 Task: Look for One-way flight tickets for 2 adults, in Economy from Siwa to Colombo to travel on 01-Nov-2023.  Stops: Any number of stops. Choice of flight is Emirates.
Action: Mouse moved to (316, 278)
Screenshot: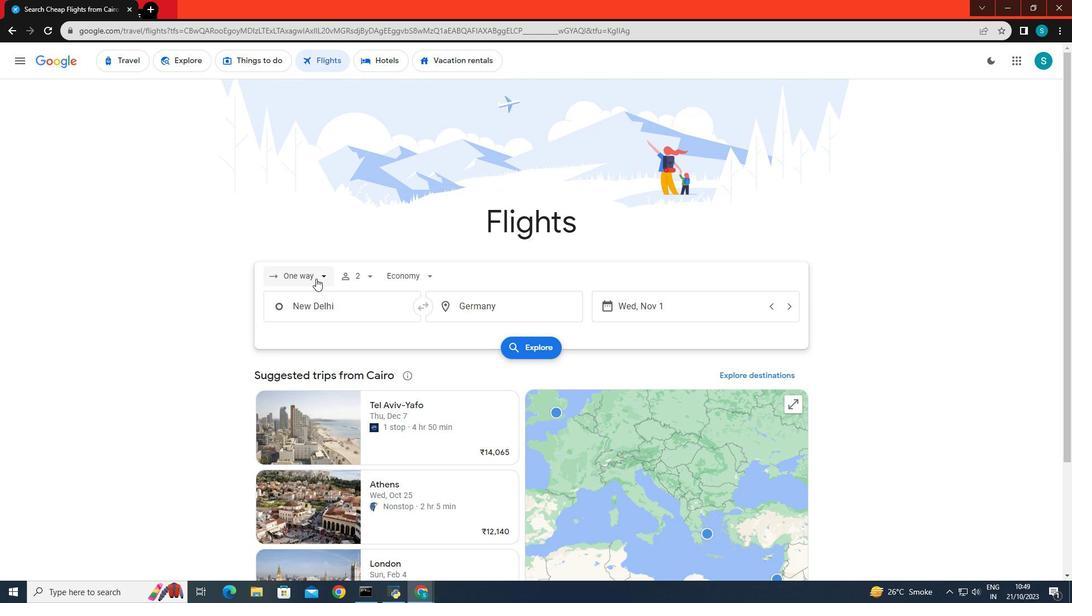 
Action: Mouse pressed left at (316, 278)
Screenshot: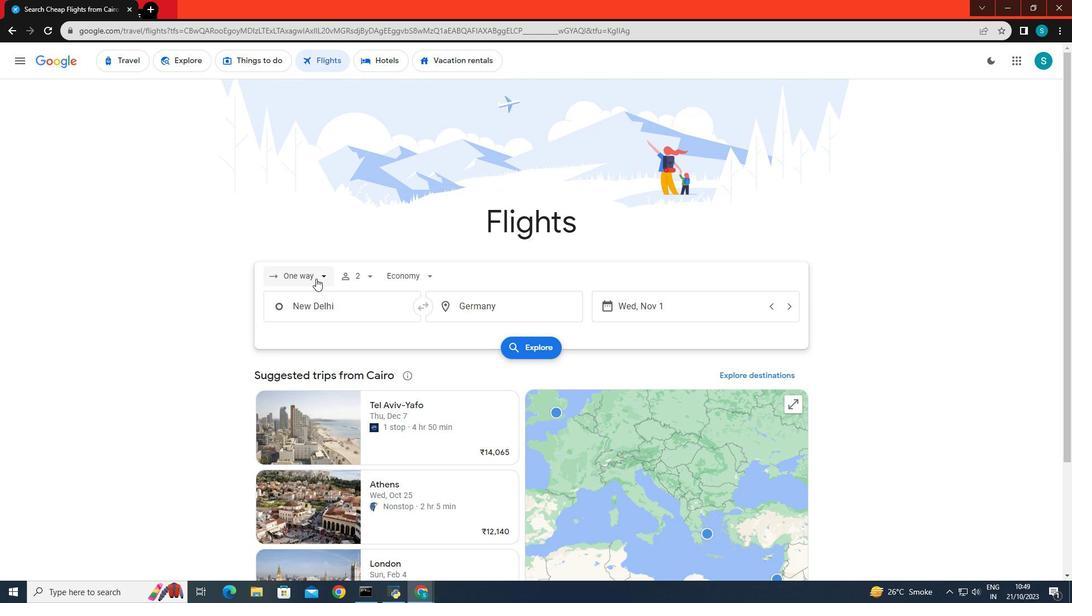
Action: Mouse moved to (313, 342)
Screenshot: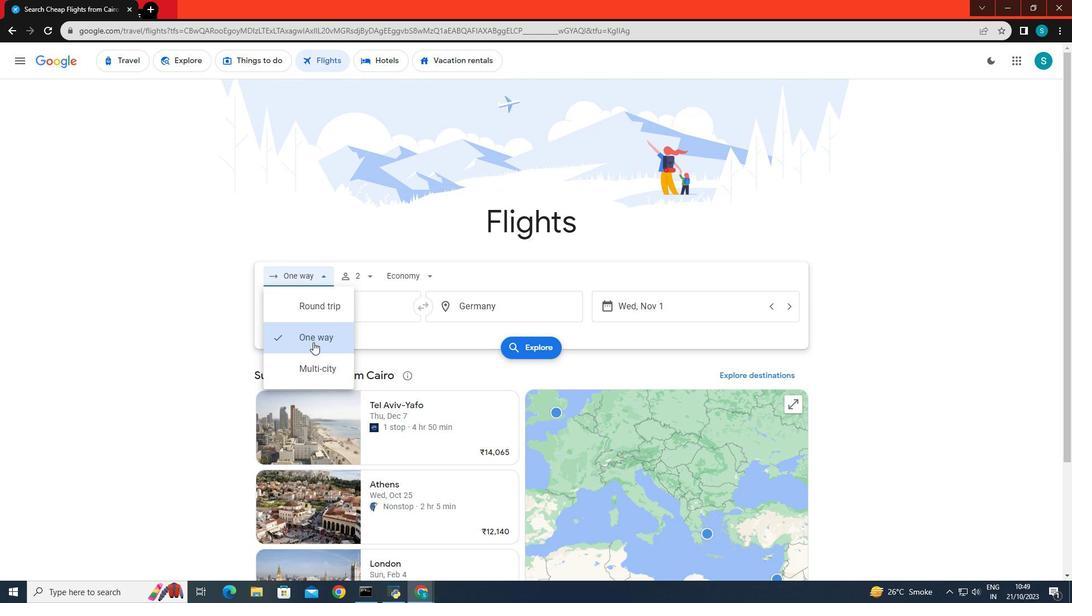 
Action: Mouse pressed left at (313, 342)
Screenshot: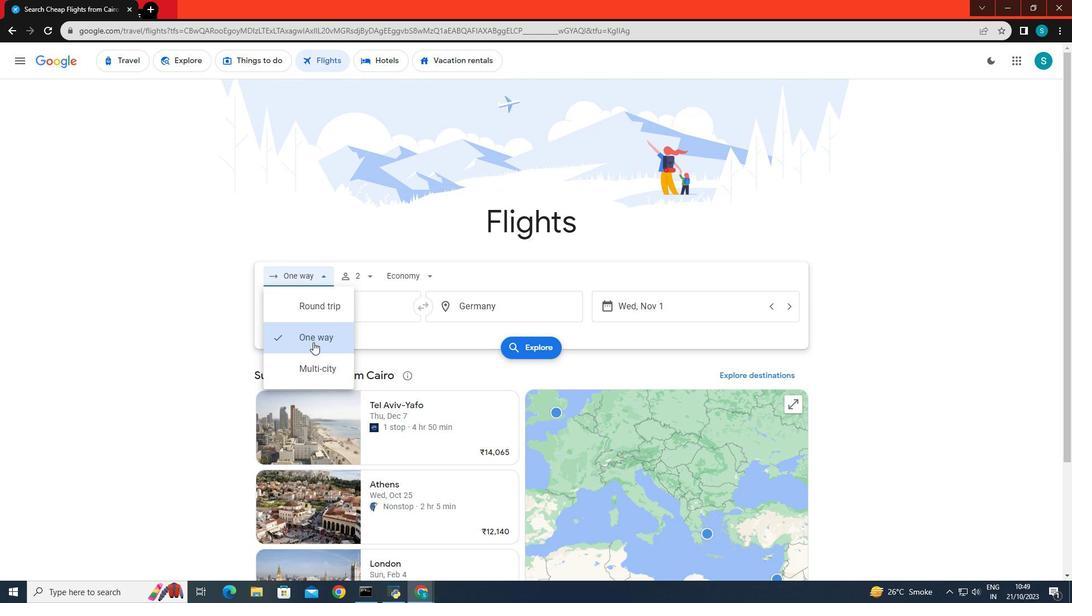 
Action: Mouse moved to (376, 277)
Screenshot: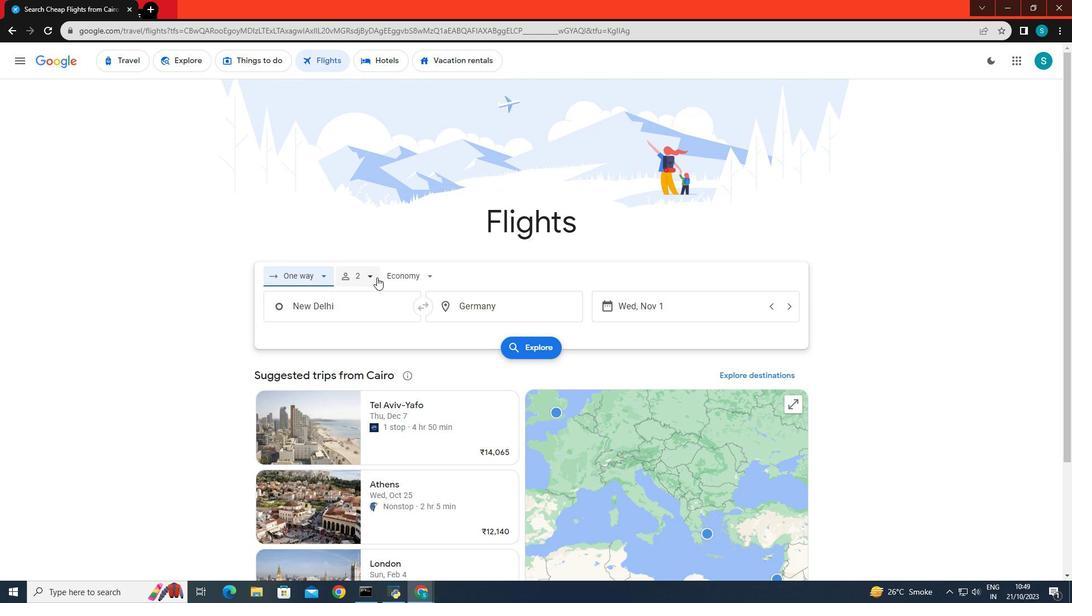 
Action: Mouse pressed left at (376, 277)
Screenshot: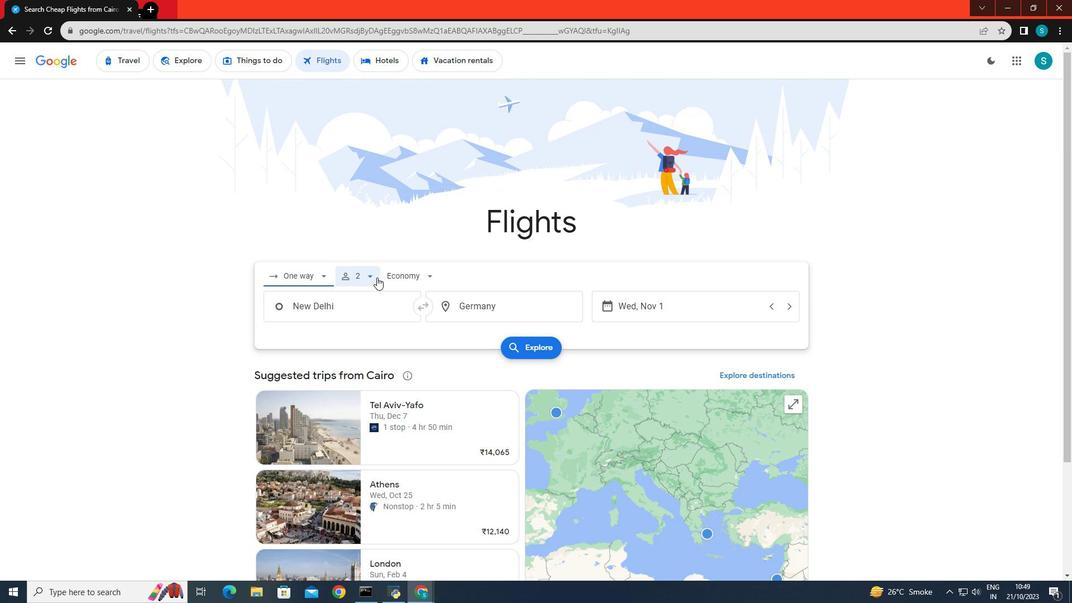 
Action: Mouse moved to (442, 418)
Screenshot: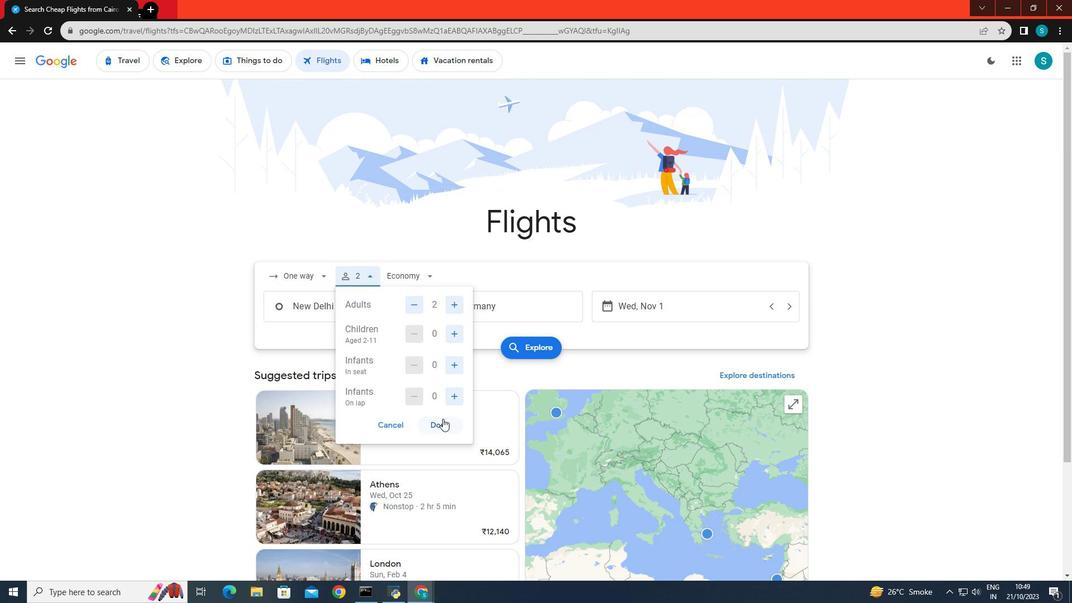 
Action: Mouse pressed left at (442, 418)
Screenshot: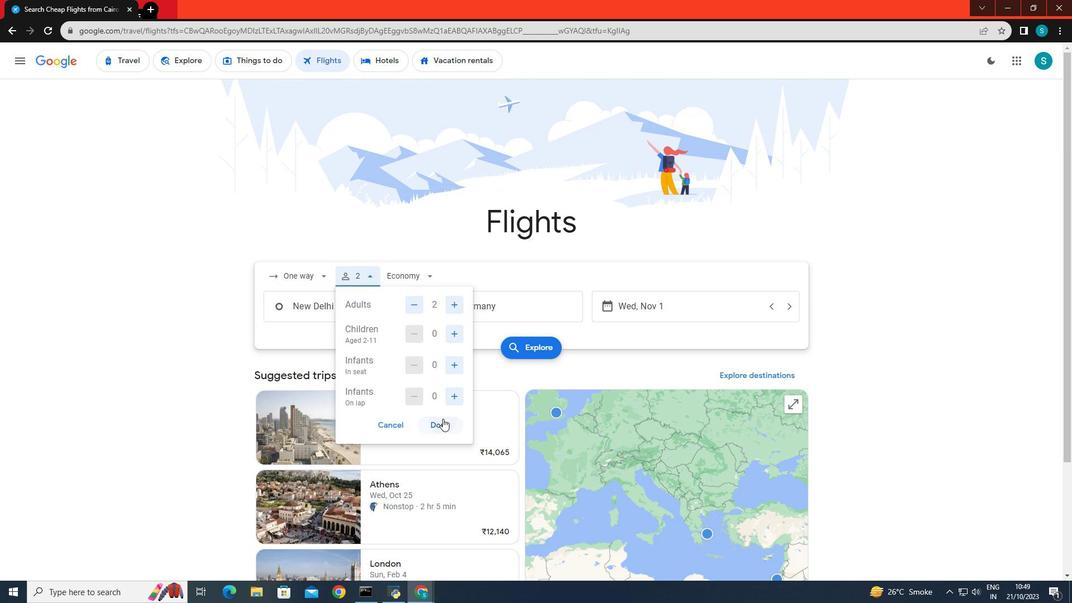 
Action: Mouse moved to (408, 276)
Screenshot: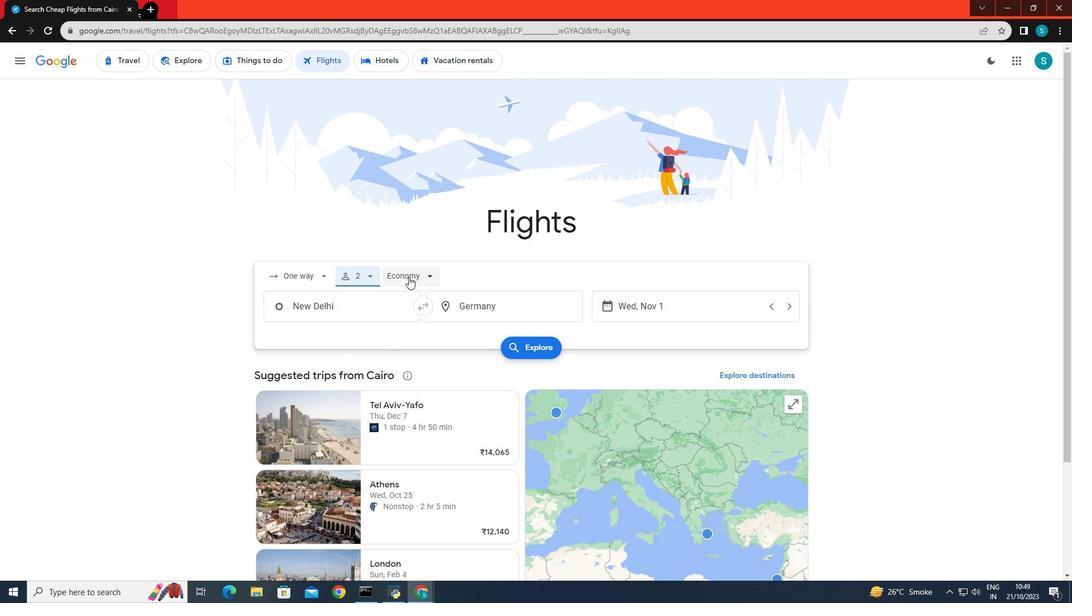 
Action: Mouse pressed left at (408, 276)
Screenshot: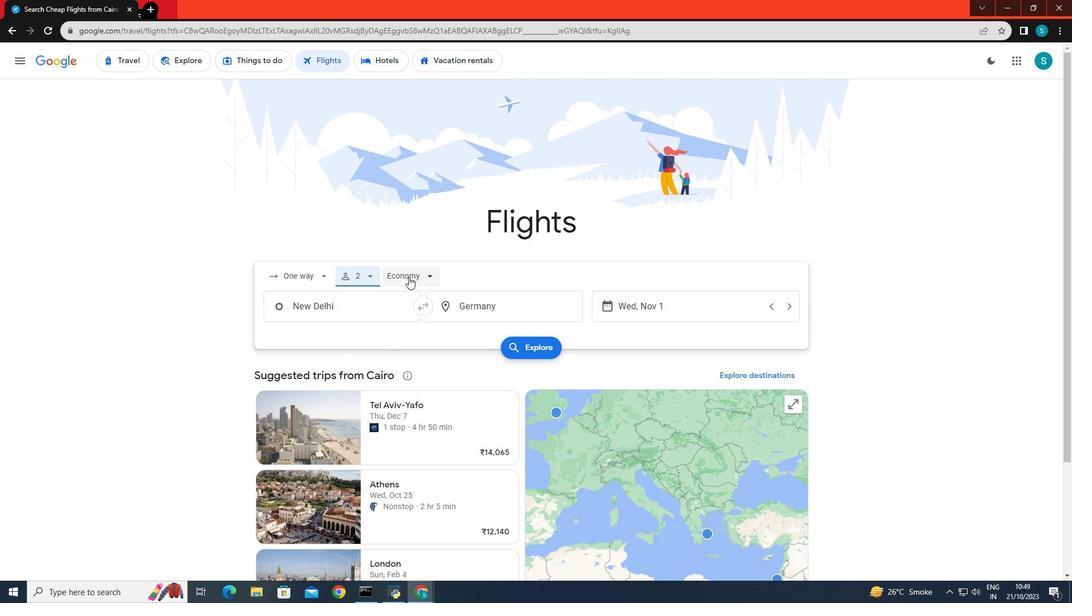 
Action: Mouse moved to (426, 307)
Screenshot: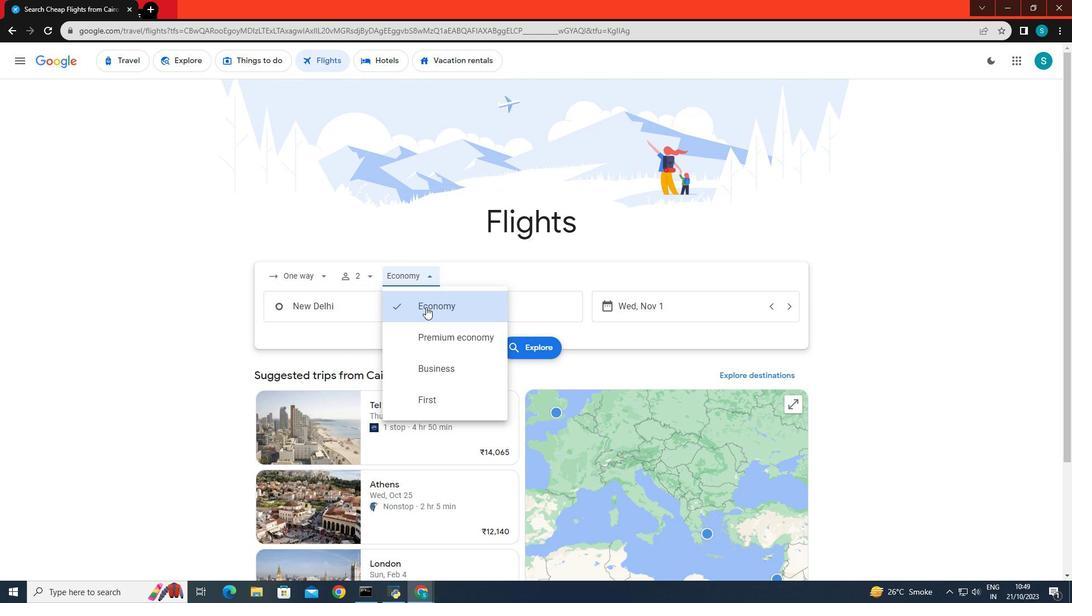 
Action: Mouse pressed left at (426, 307)
Screenshot: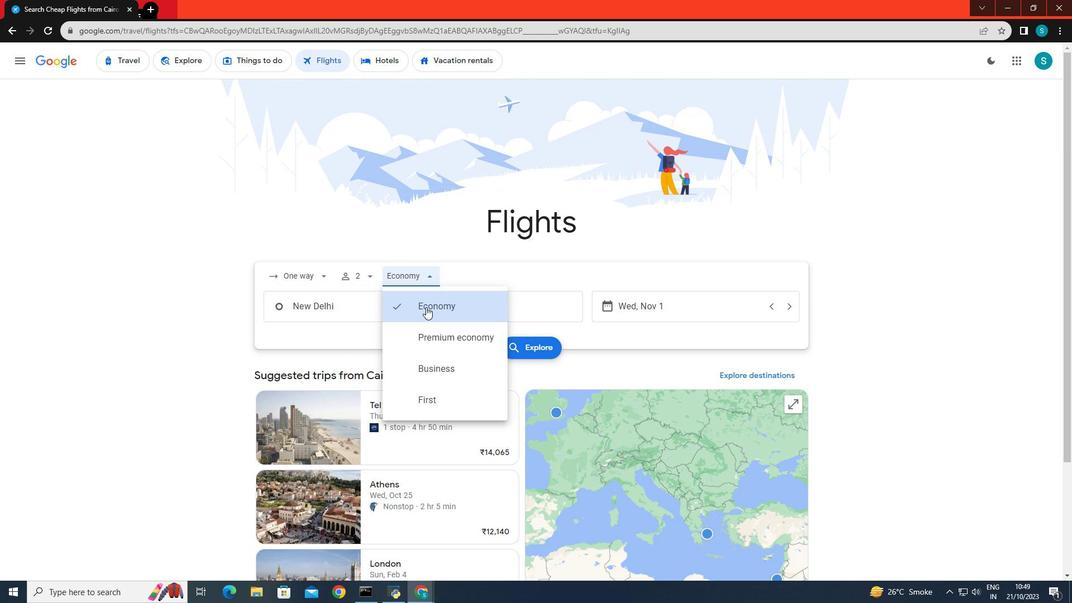 
Action: Mouse moved to (360, 312)
Screenshot: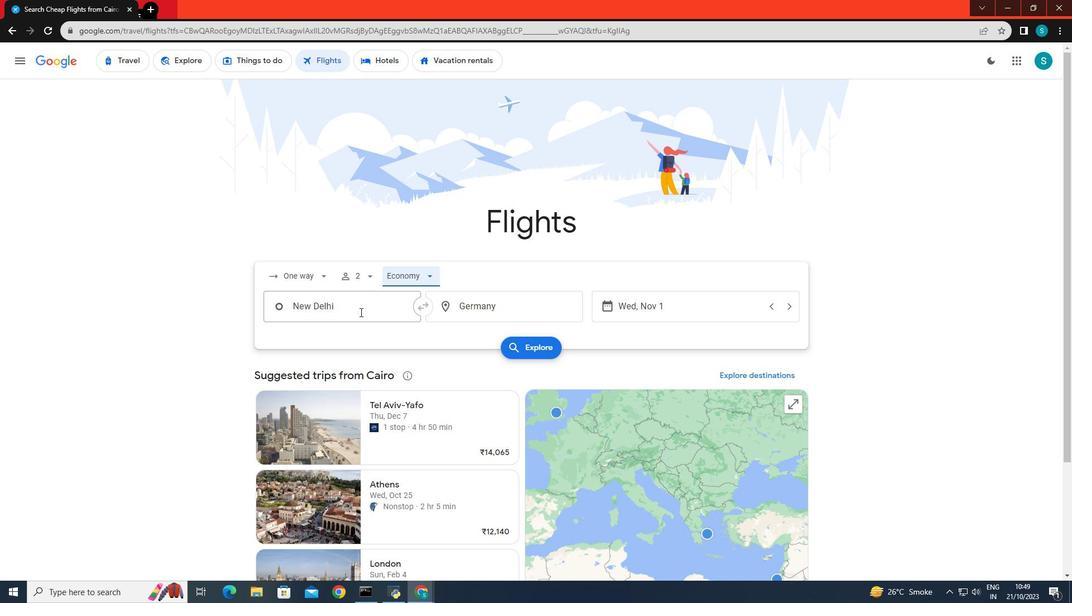 
Action: Mouse pressed left at (360, 312)
Screenshot: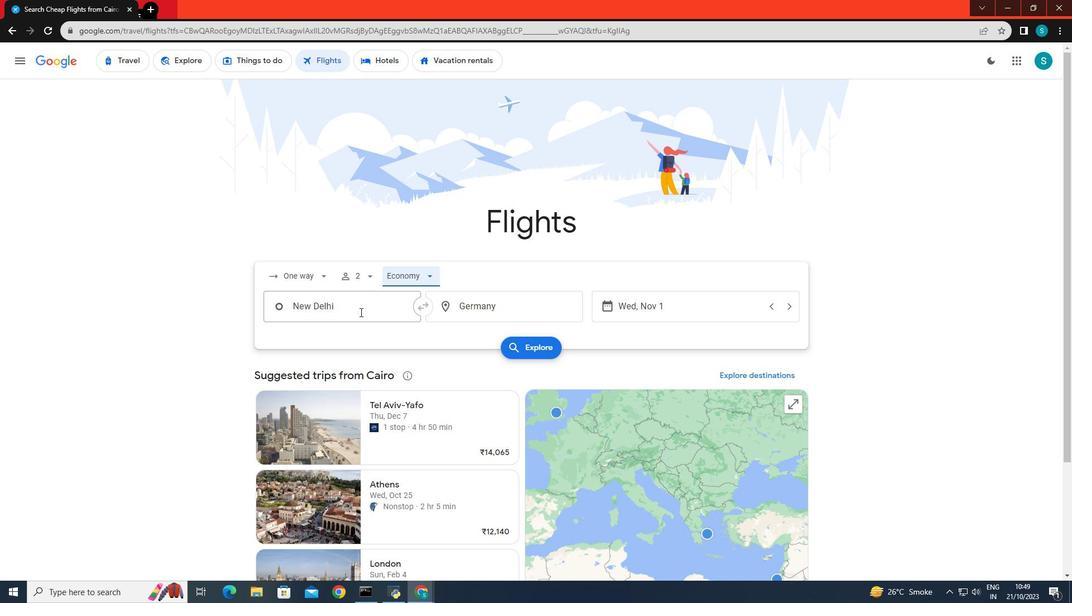 
Action: Key pressed <Key.backspace><Key.caps_lock>S<Key.backspace>S<Key.caps_lock><Key.backspace>s<Key.caps_lock>IE<Key.backspace>W
Screenshot: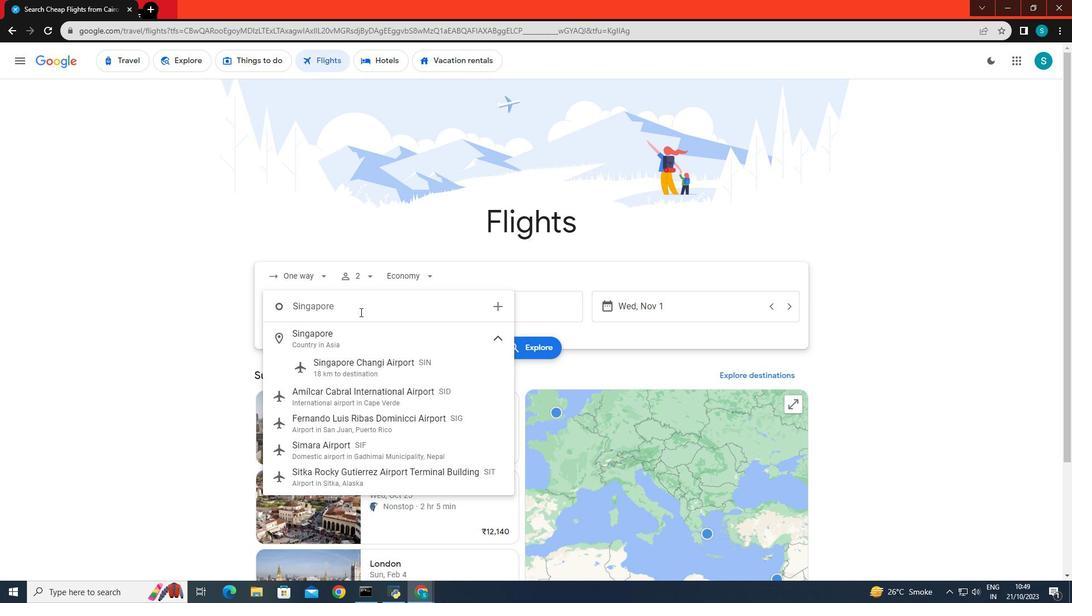 
Action: Mouse moved to (345, 358)
Screenshot: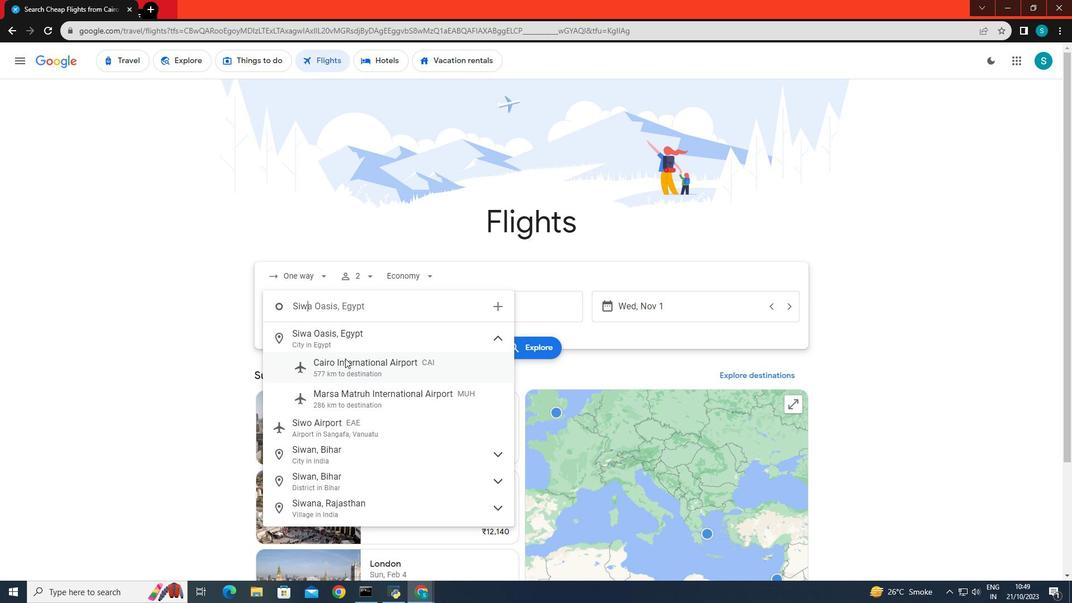 
Action: Mouse pressed left at (345, 358)
Screenshot: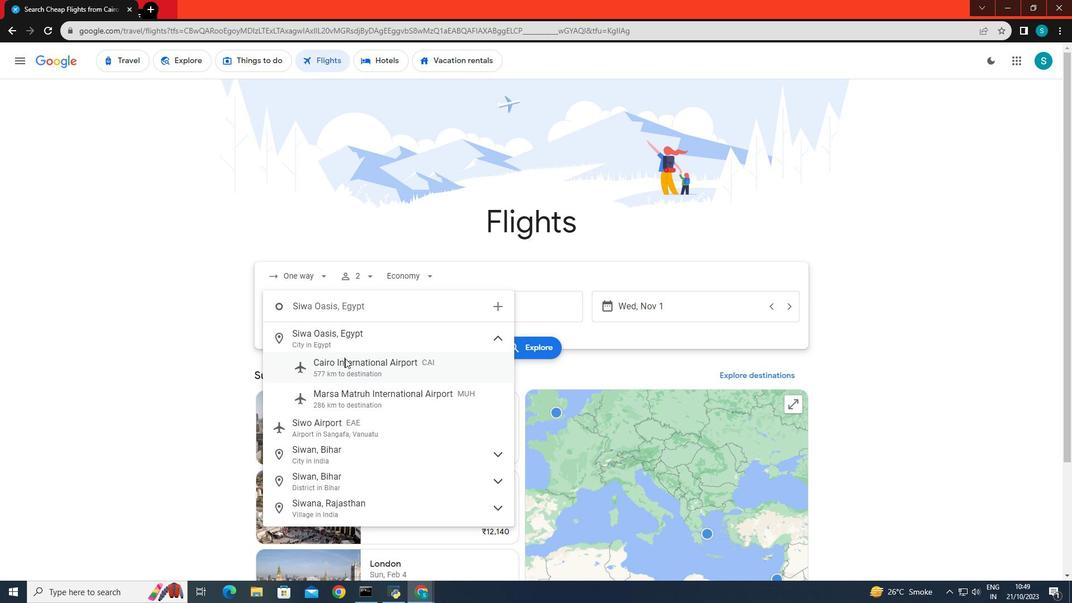 
Action: Mouse moved to (460, 306)
Screenshot: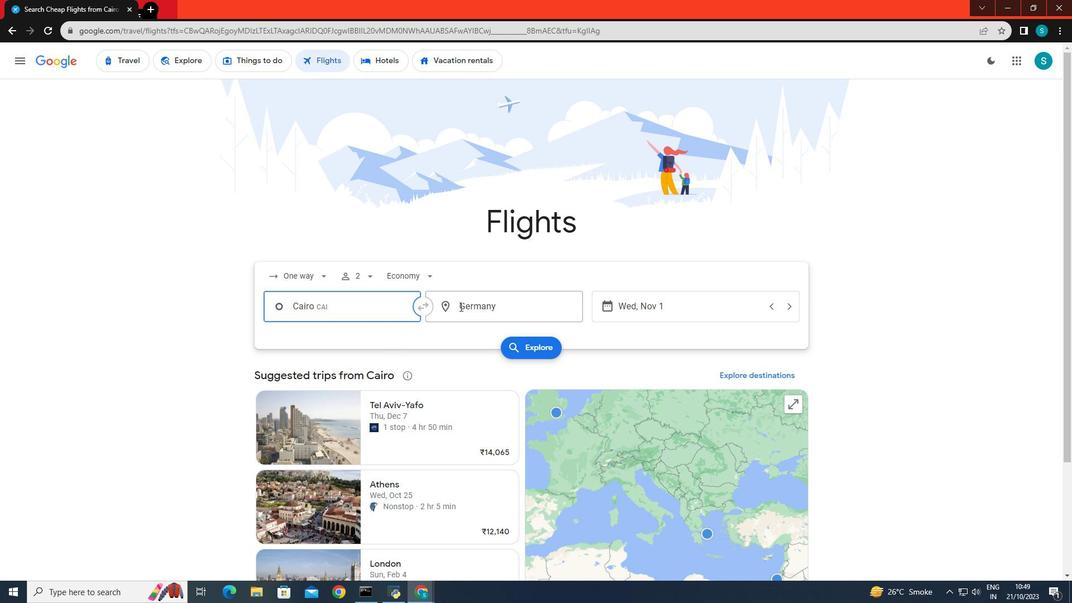 
Action: Mouse pressed left at (460, 306)
Screenshot: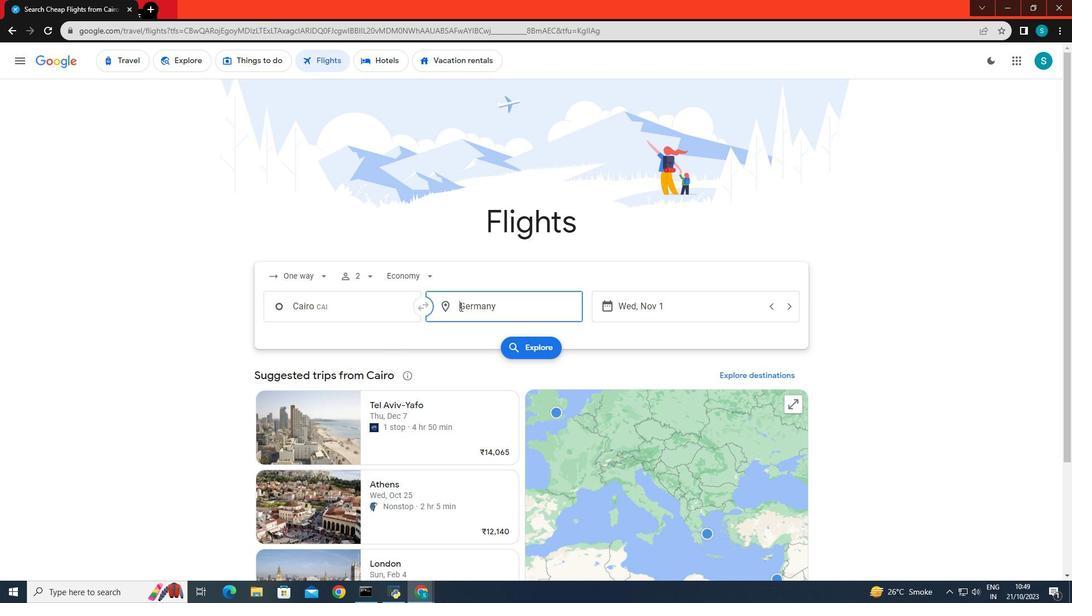 
Action: Mouse moved to (507, 304)
Screenshot: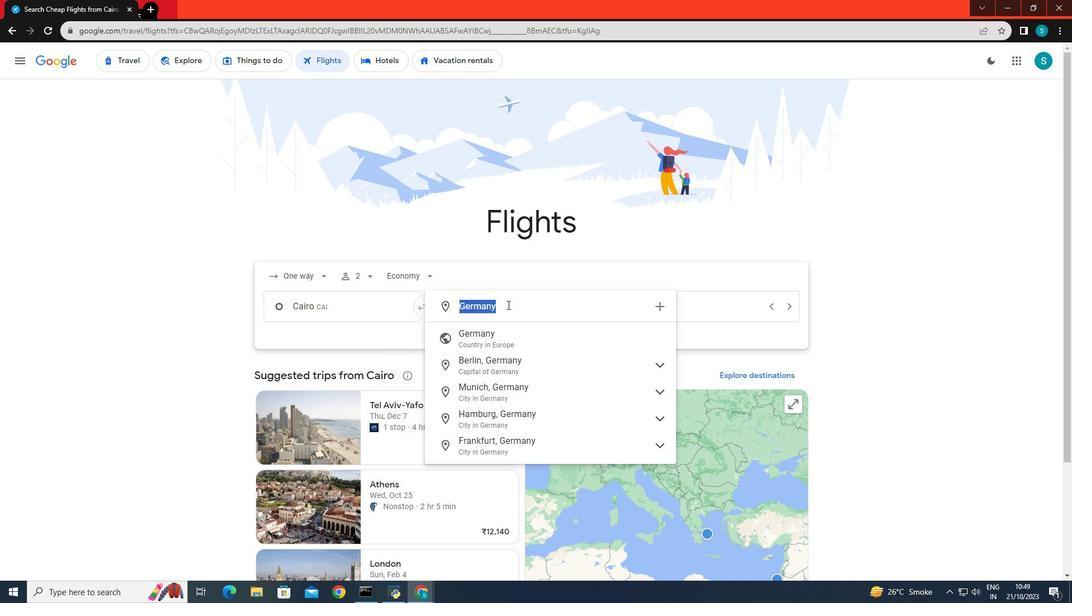 
Action: Key pressed <Key.backspace><Key.caps_lock>c<Key.caps_lock>OLOMBO,
Screenshot: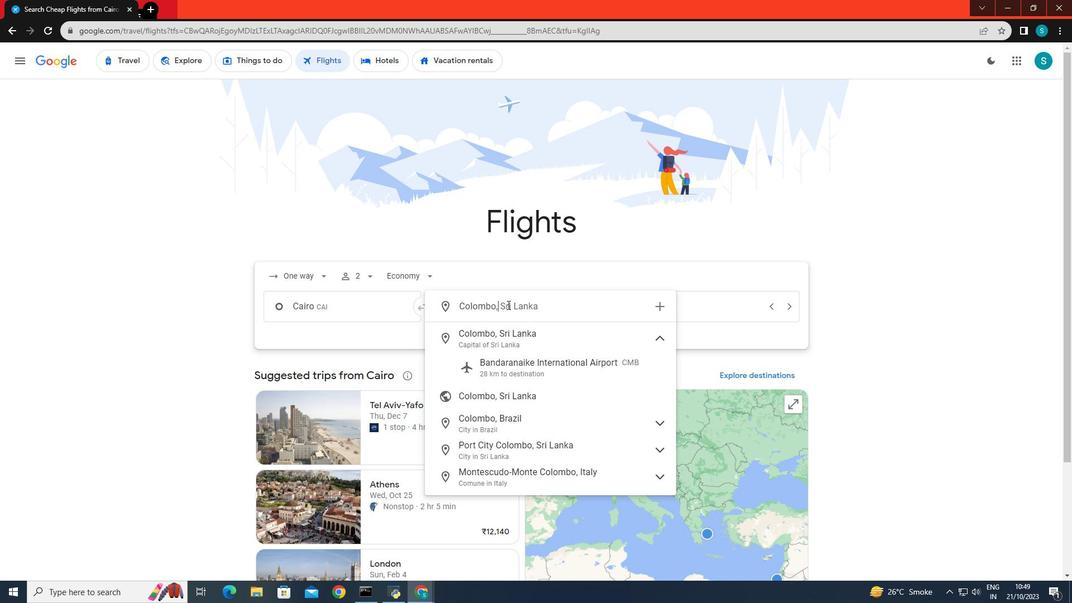 
Action: Mouse moved to (504, 365)
Screenshot: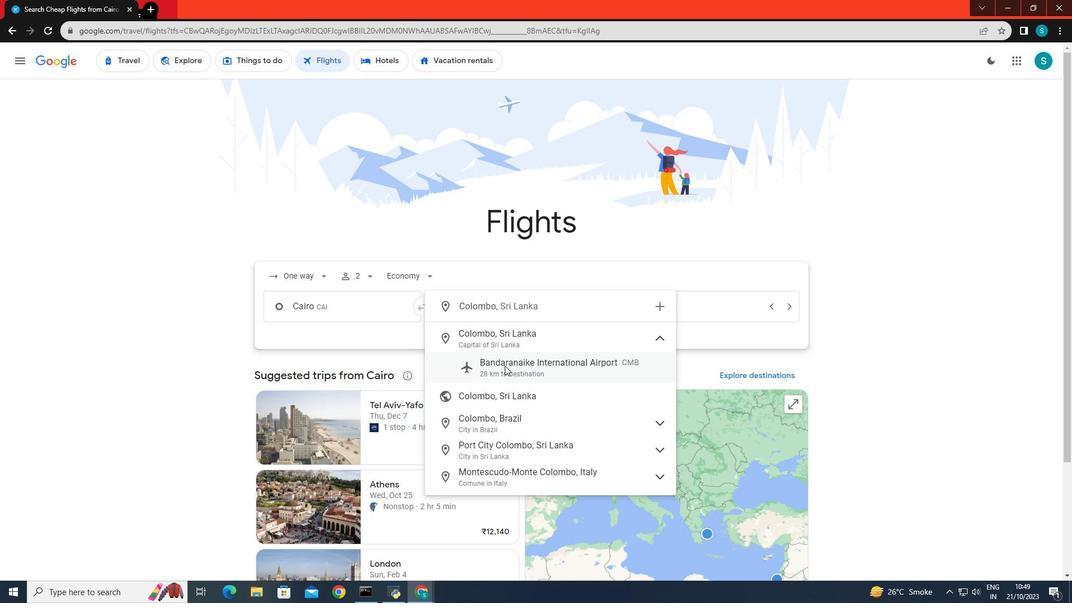 
Action: Mouse pressed left at (504, 365)
Screenshot: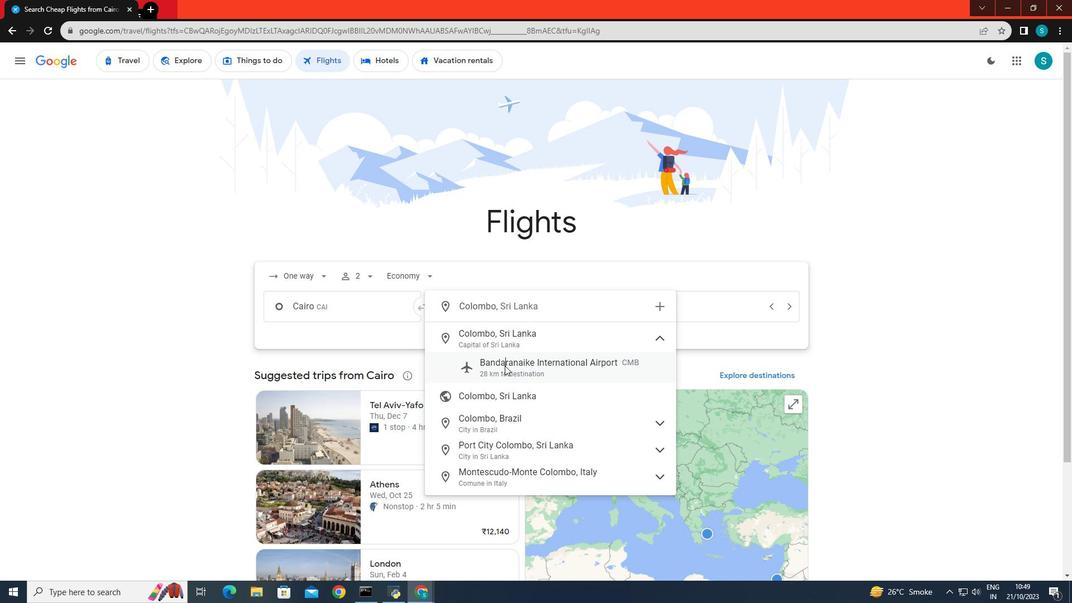 
Action: Mouse moved to (639, 309)
Screenshot: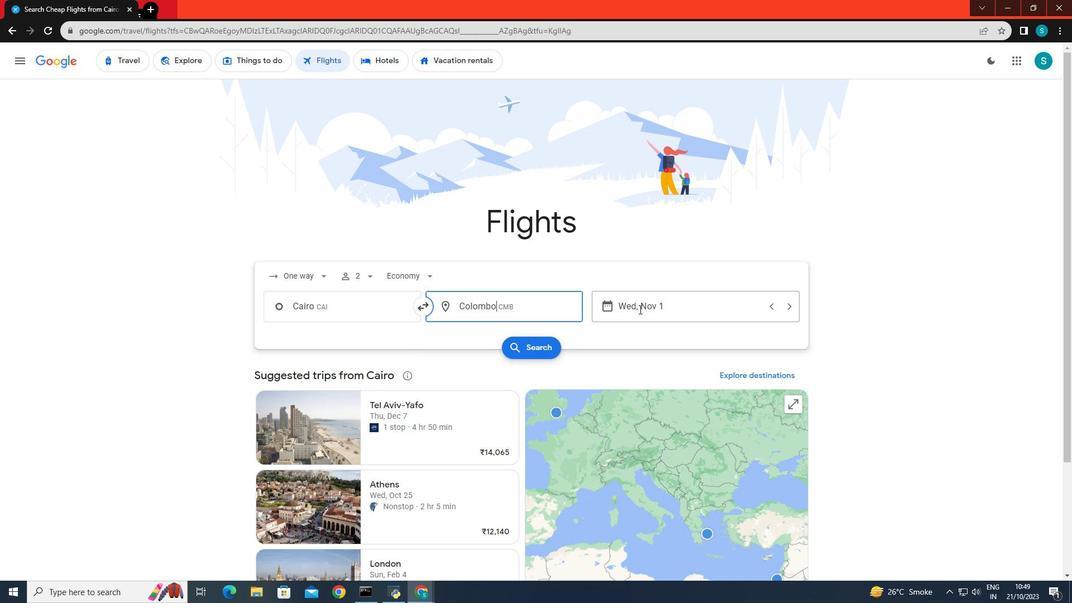 
Action: Mouse pressed left at (639, 309)
Screenshot: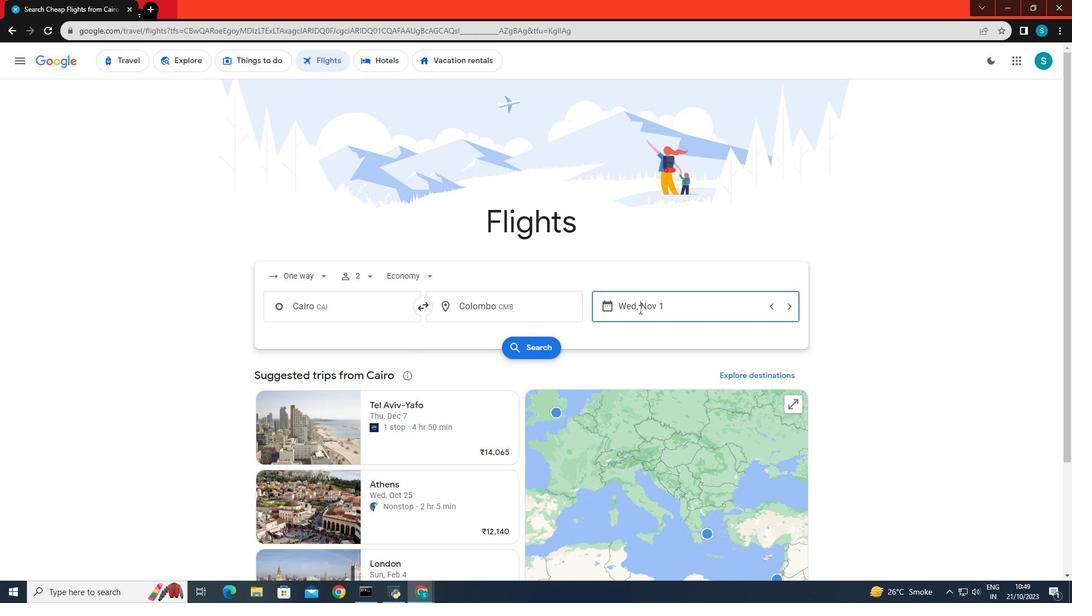 
Action: Mouse moved to (695, 369)
Screenshot: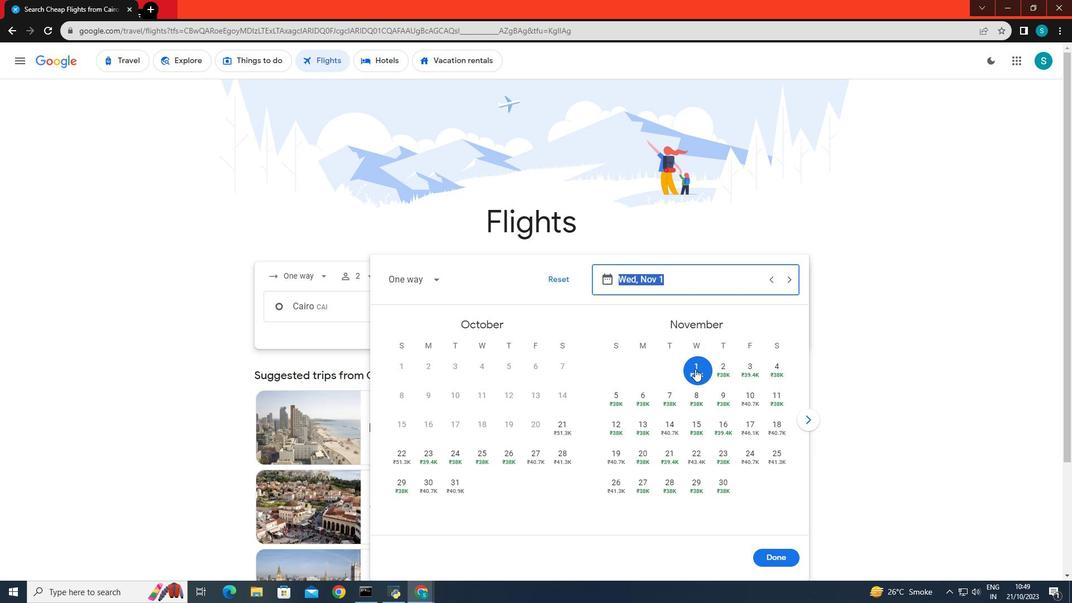 
Action: Mouse pressed left at (695, 369)
Screenshot: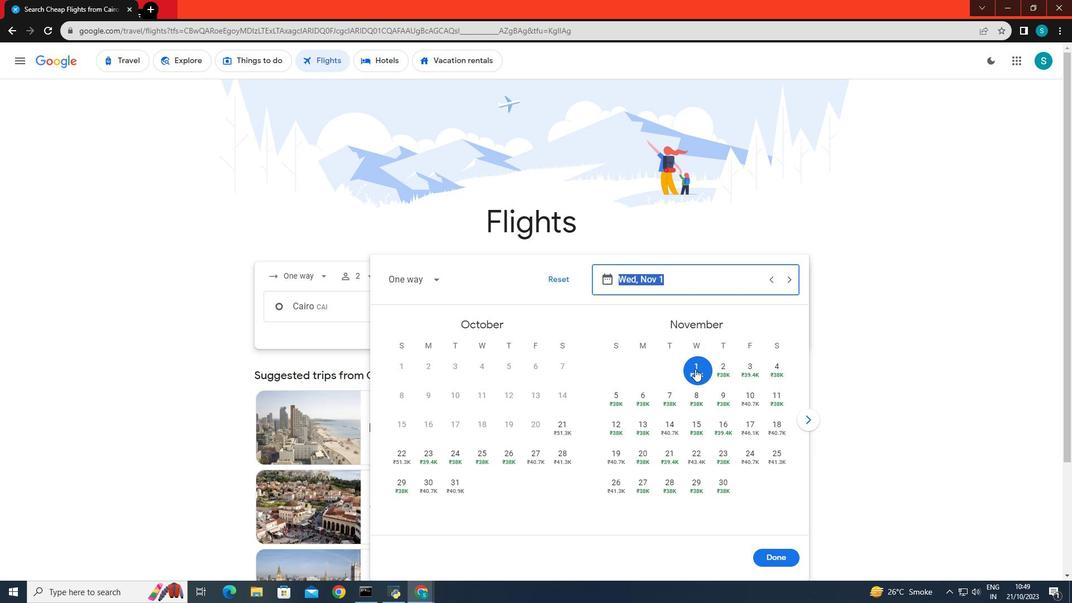 
Action: Mouse moved to (776, 553)
Screenshot: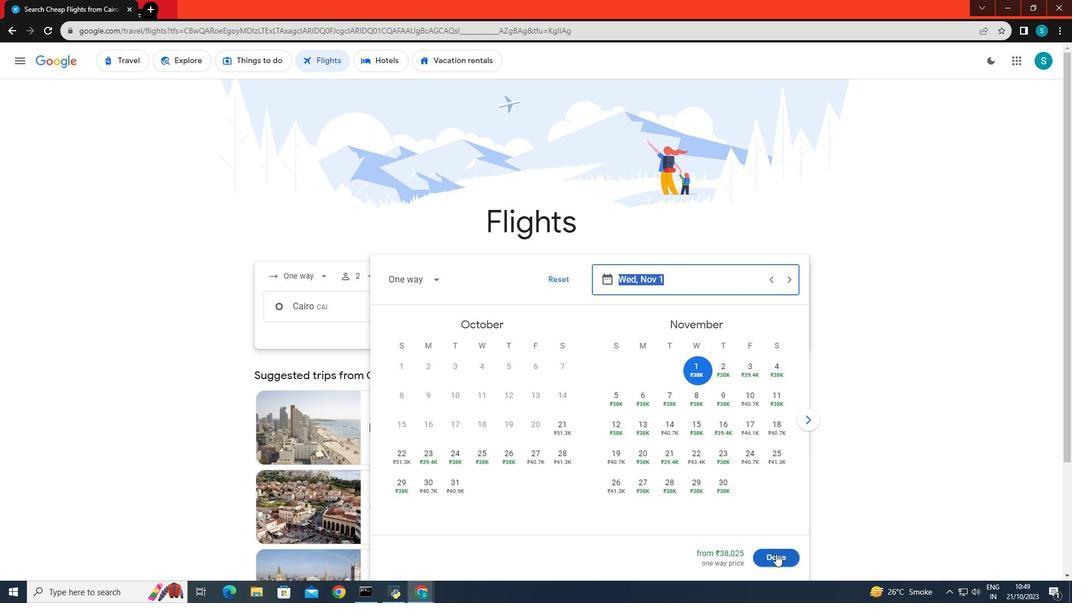
Action: Mouse pressed left at (776, 553)
Screenshot: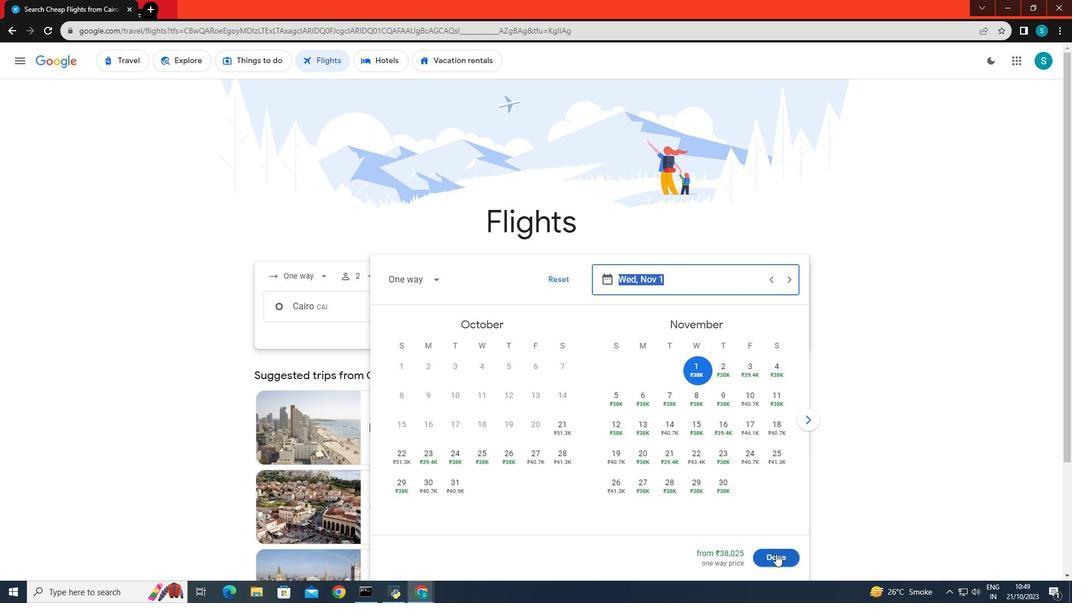 
Action: Mouse moved to (534, 351)
Screenshot: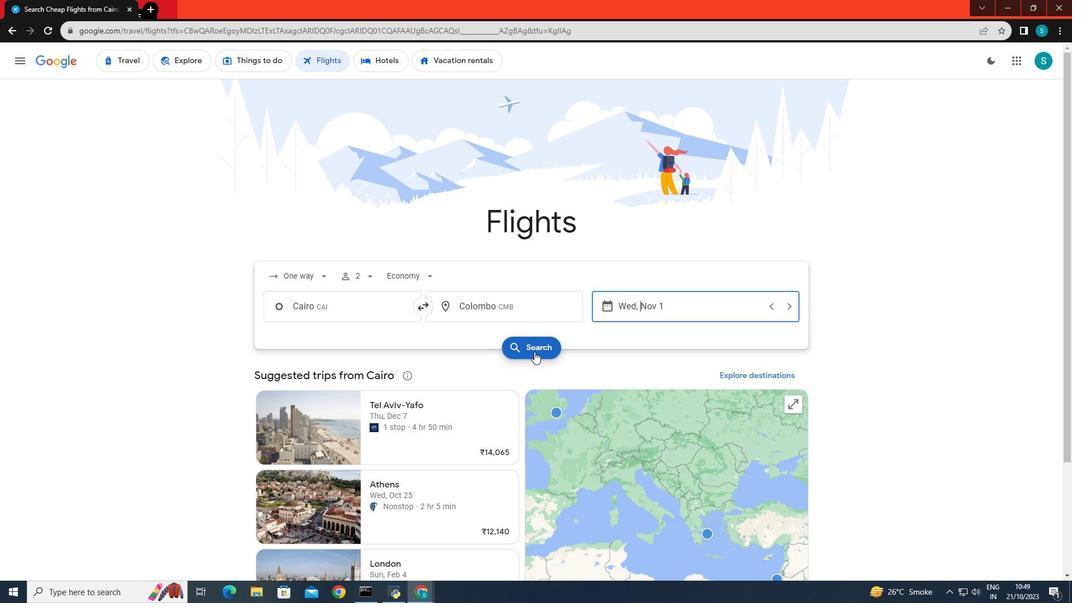 
Action: Mouse pressed left at (534, 351)
Screenshot: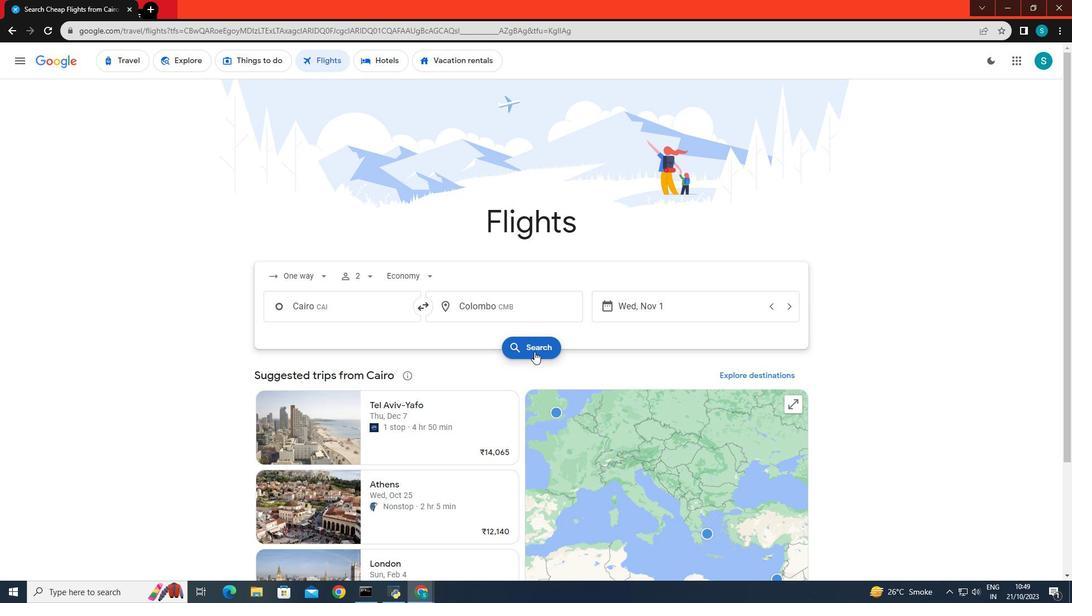
Action: Mouse moved to (346, 169)
Screenshot: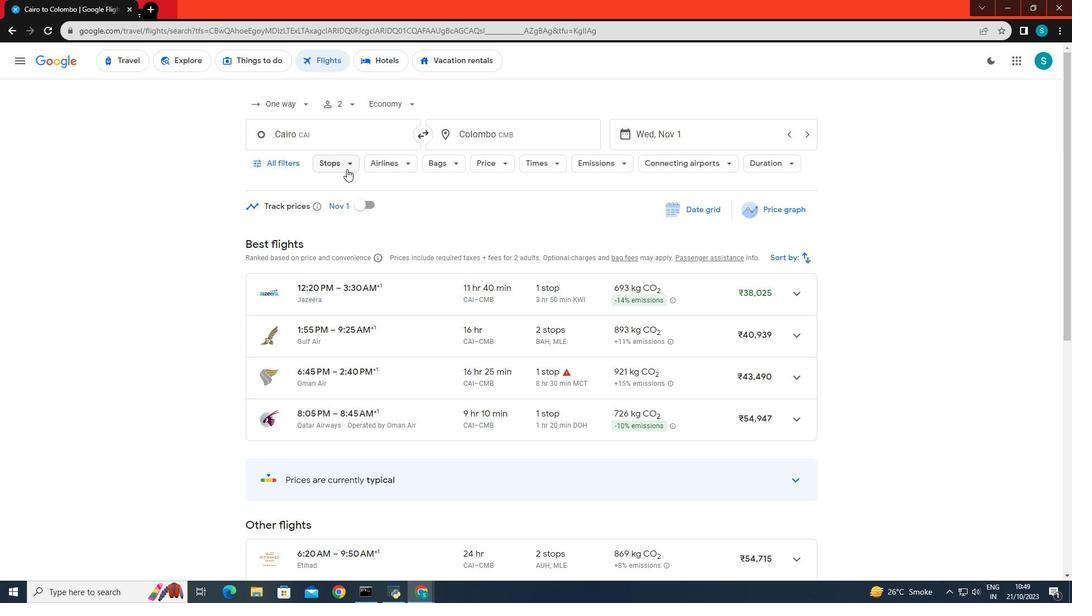 
Action: Mouse pressed left at (346, 169)
Screenshot: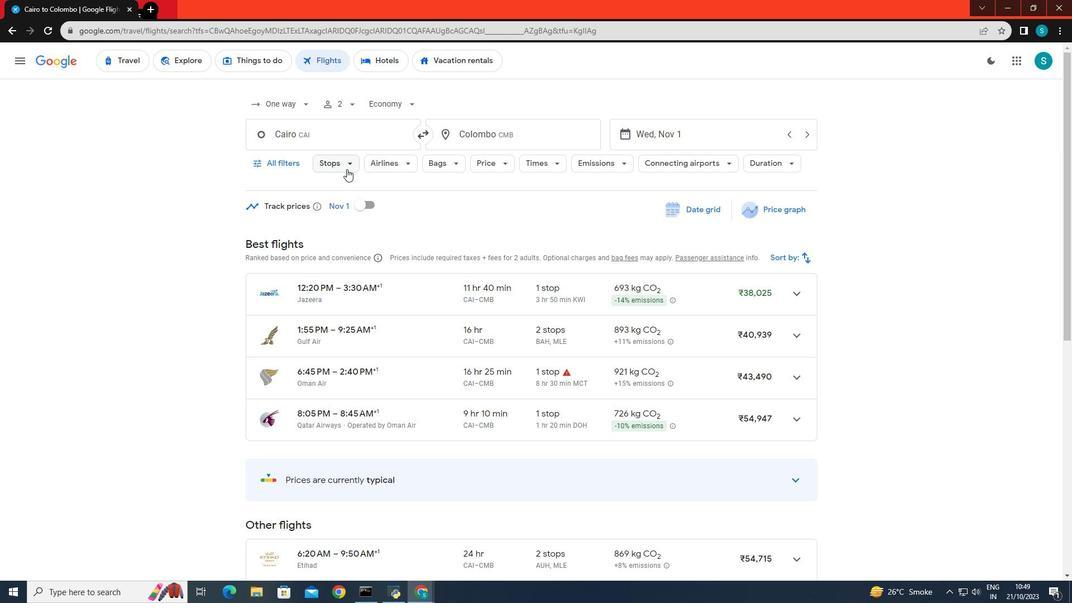 
Action: Mouse moved to (341, 220)
Screenshot: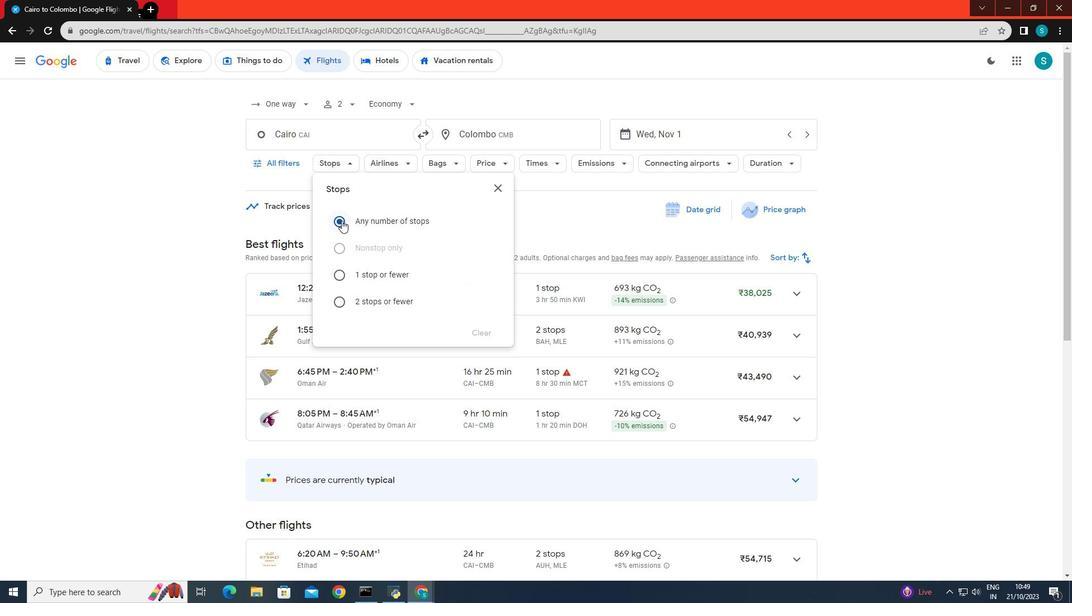 
Action: Mouse pressed left at (341, 220)
Screenshot: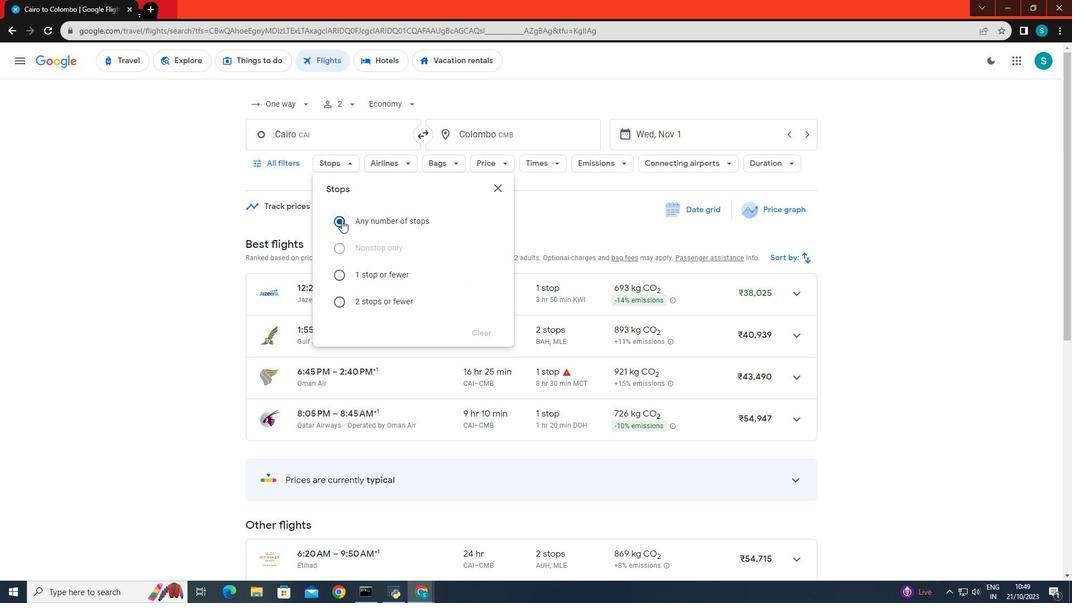 
Action: Mouse moved to (206, 227)
Screenshot: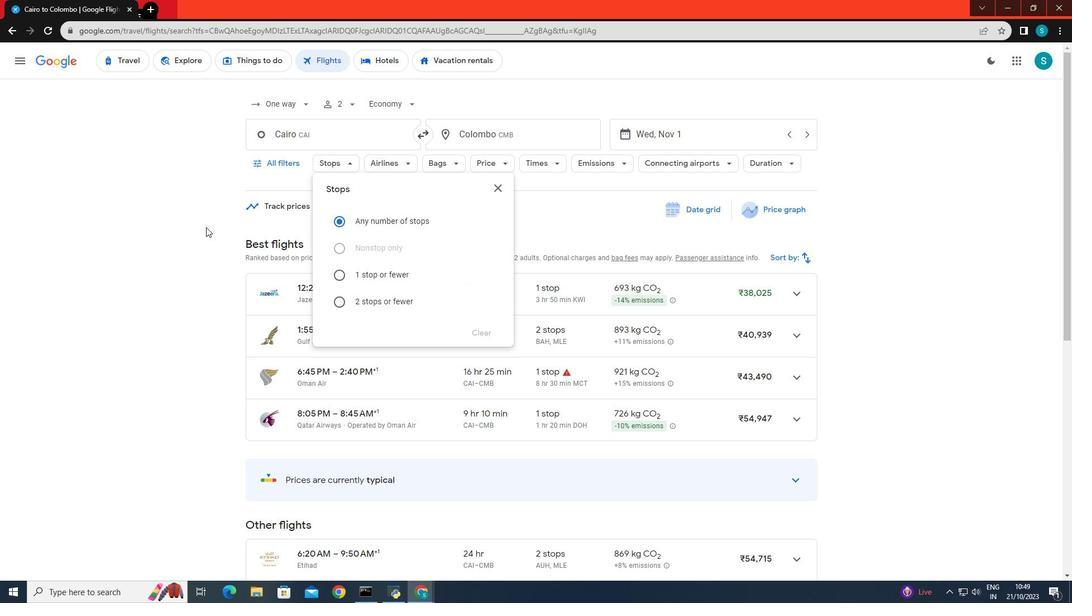 
Action: Mouse pressed left at (206, 227)
Screenshot: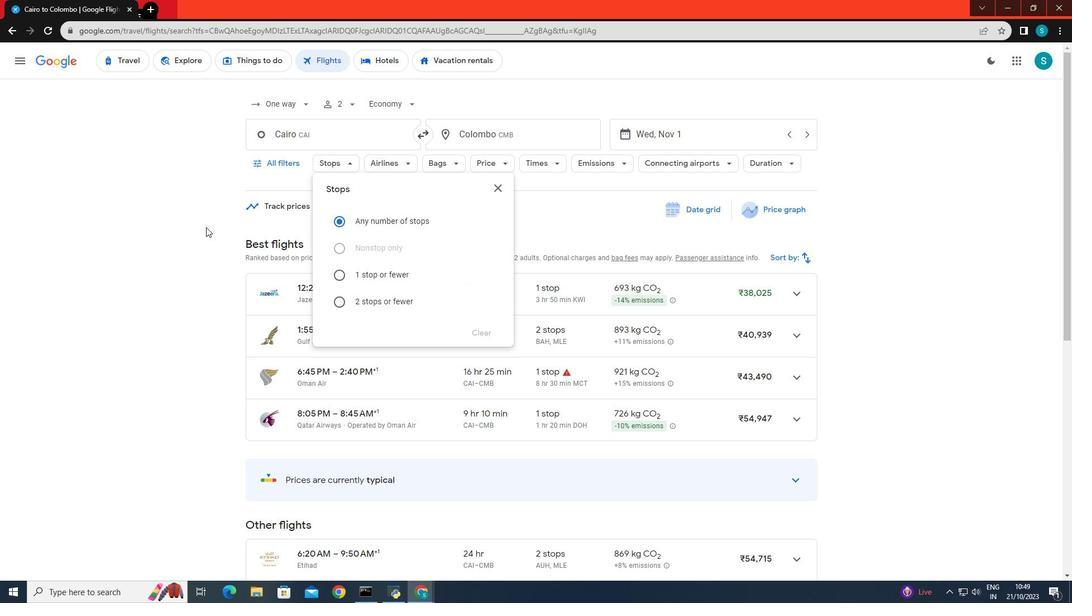 
Action: Mouse moved to (413, 160)
Screenshot: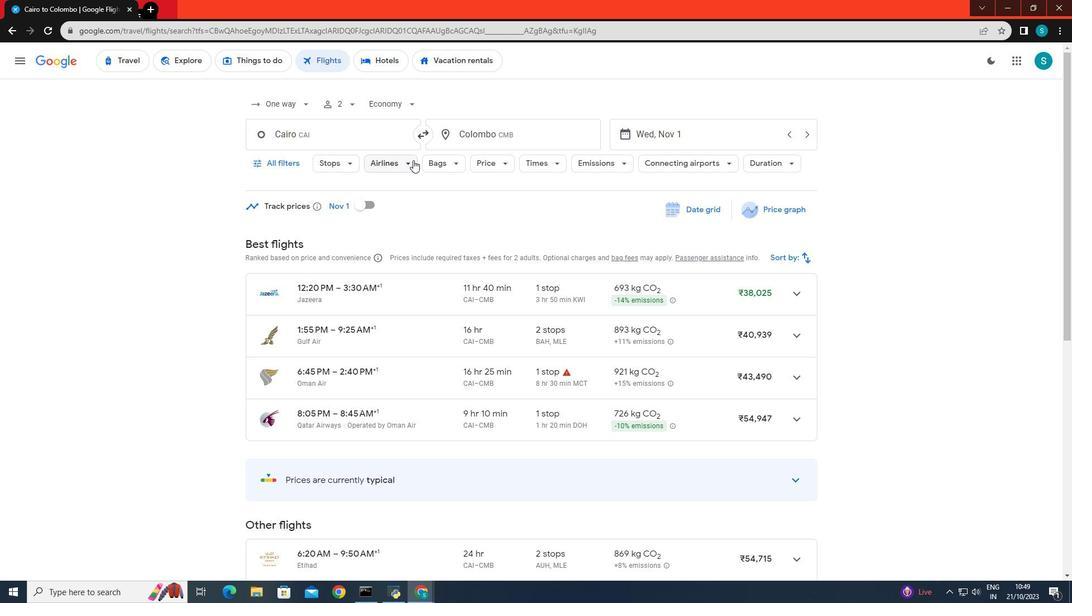 
Action: Mouse pressed left at (413, 160)
Screenshot: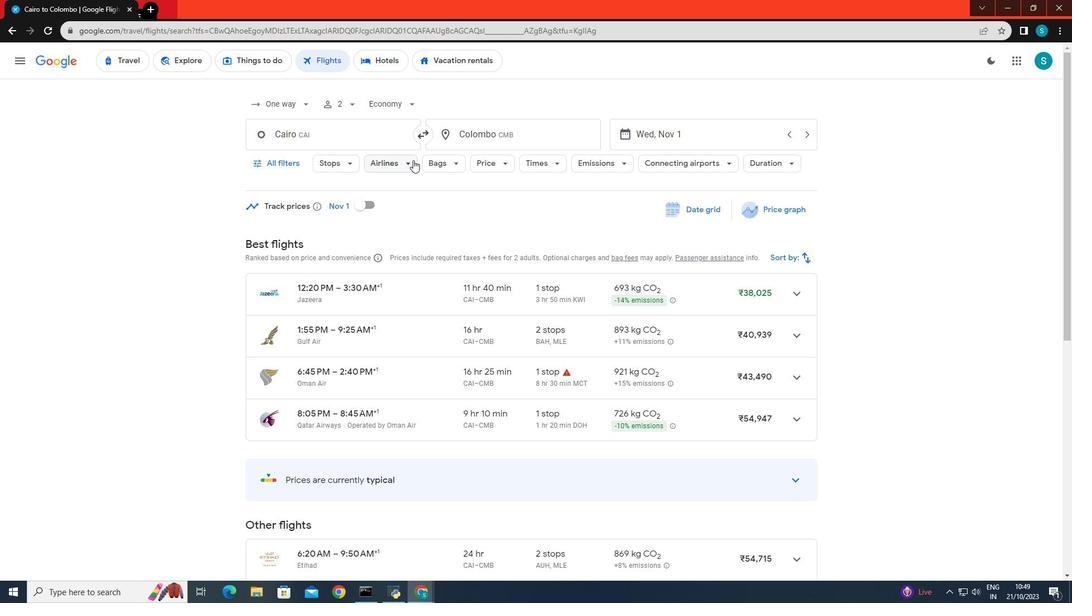 
Action: Mouse moved to (430, 407)
Screenshot: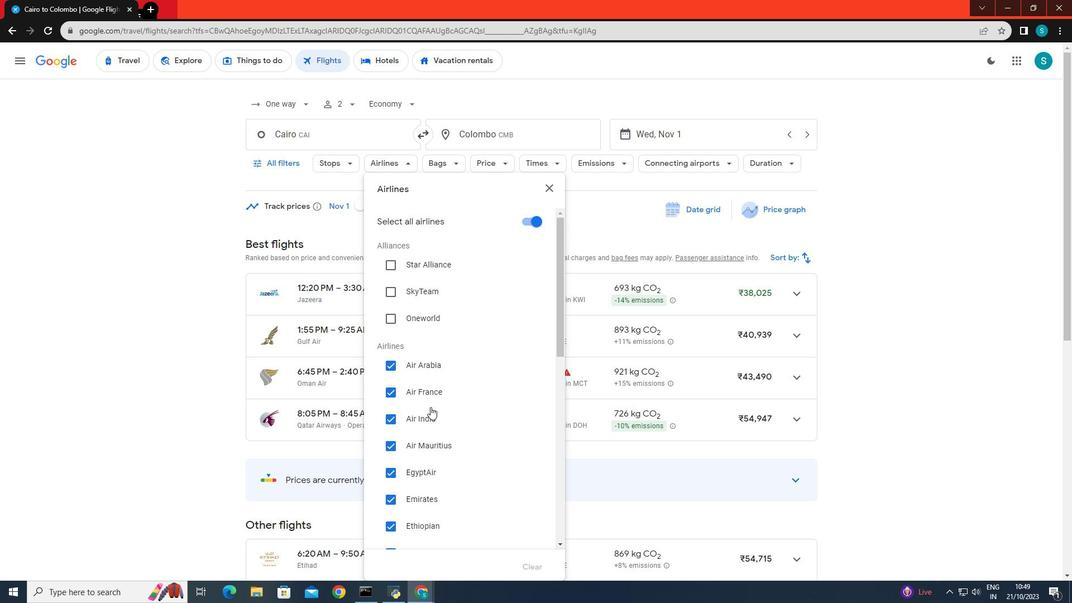 
Action: Mouse scrolled (430, 406) with delta (0, 0)
Screenshot: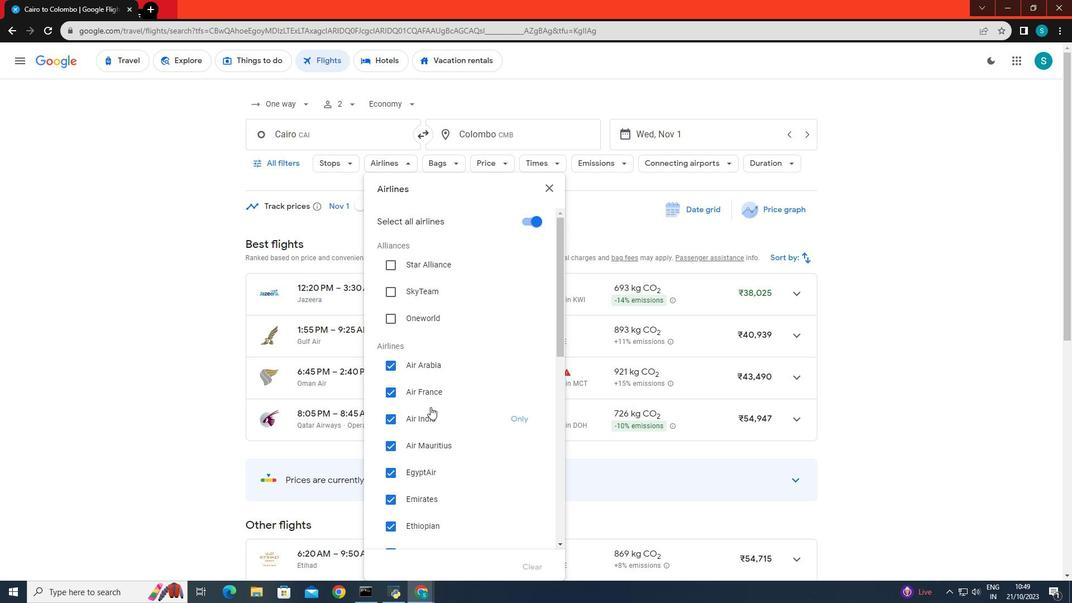 
Action: Mouse scrolled (430, 406) with delta (0, 0)
Screenshot: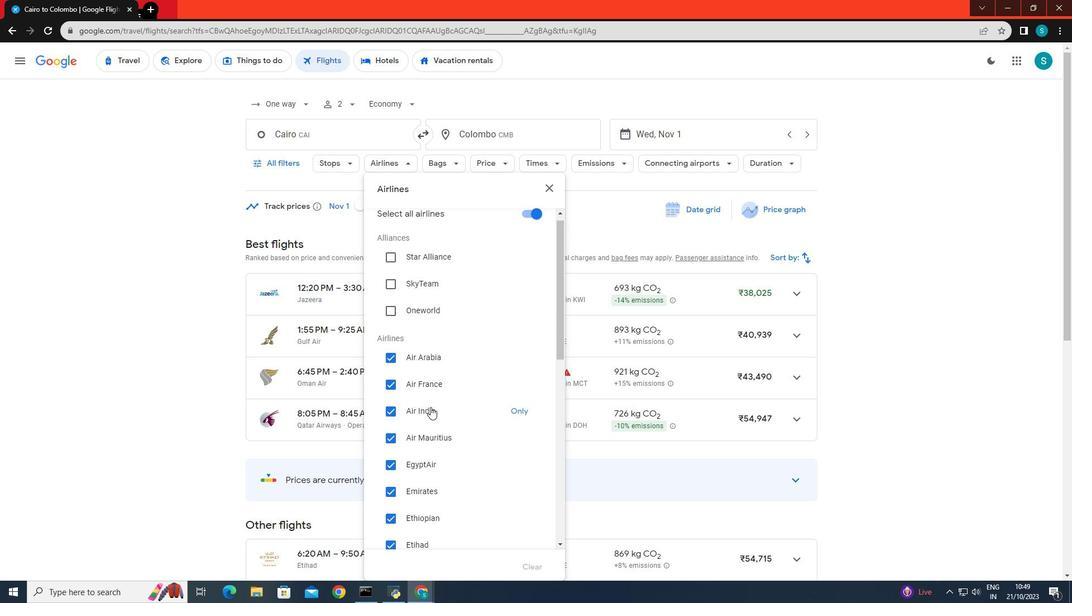 
Action: Mouse scrolled (430, 406) with delta (0, 0)
Screenshot: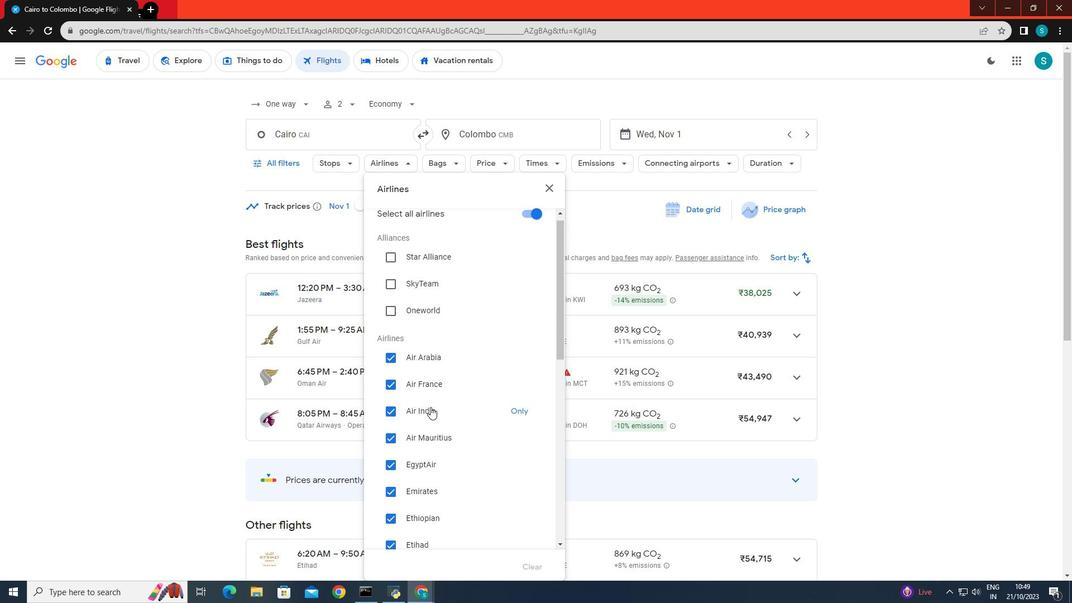 
Action: Mouse moved to (518, 331)
Screenshot: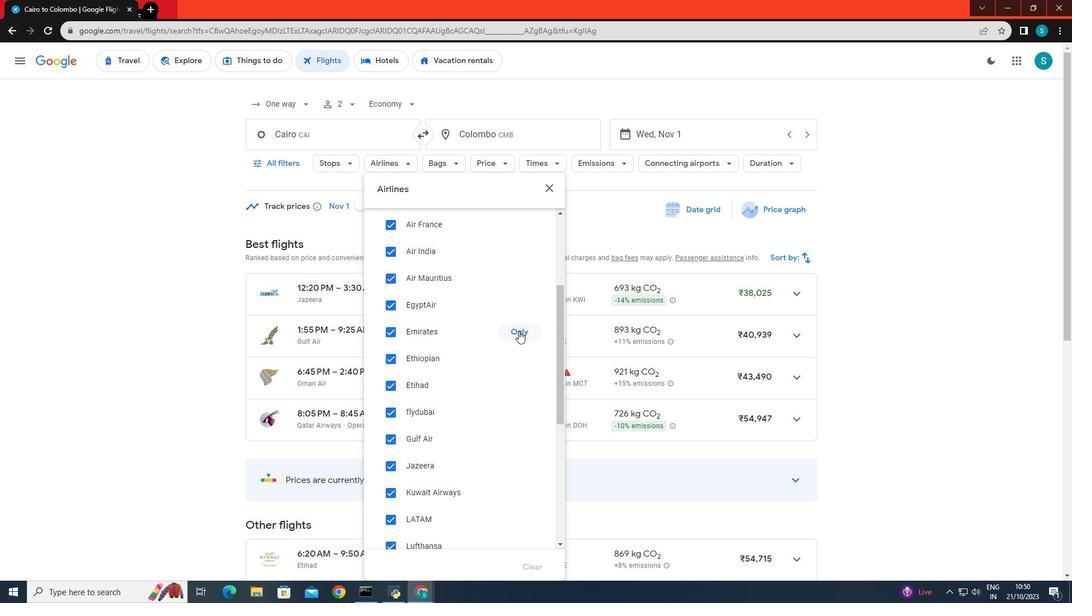 
Action: Mouse pressed left at (518, 331)
Screenshot: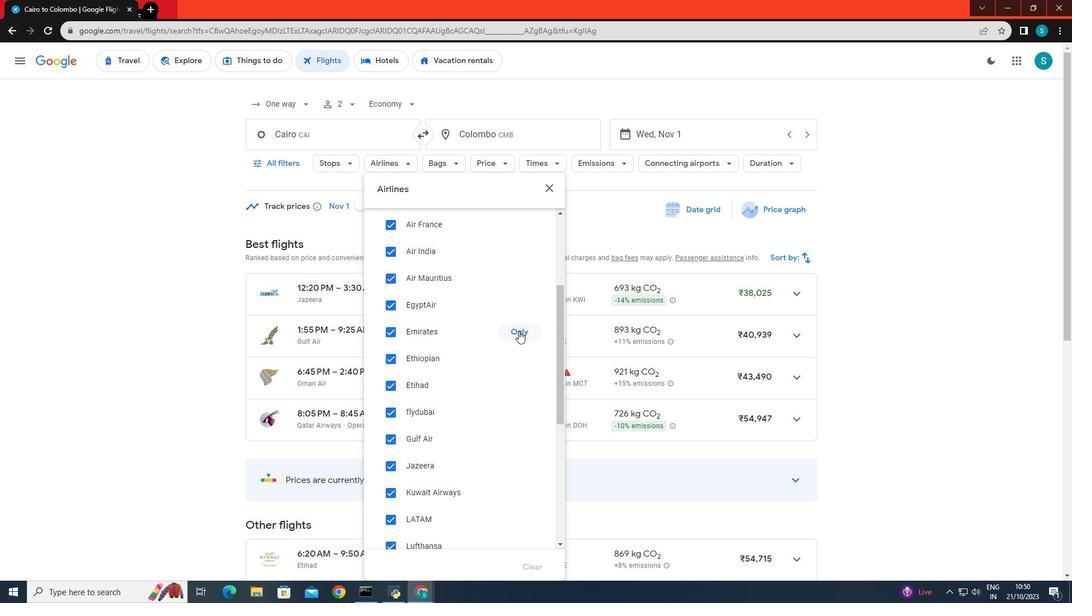 
Action: Mouse moved to (186, 355)
Screenshot: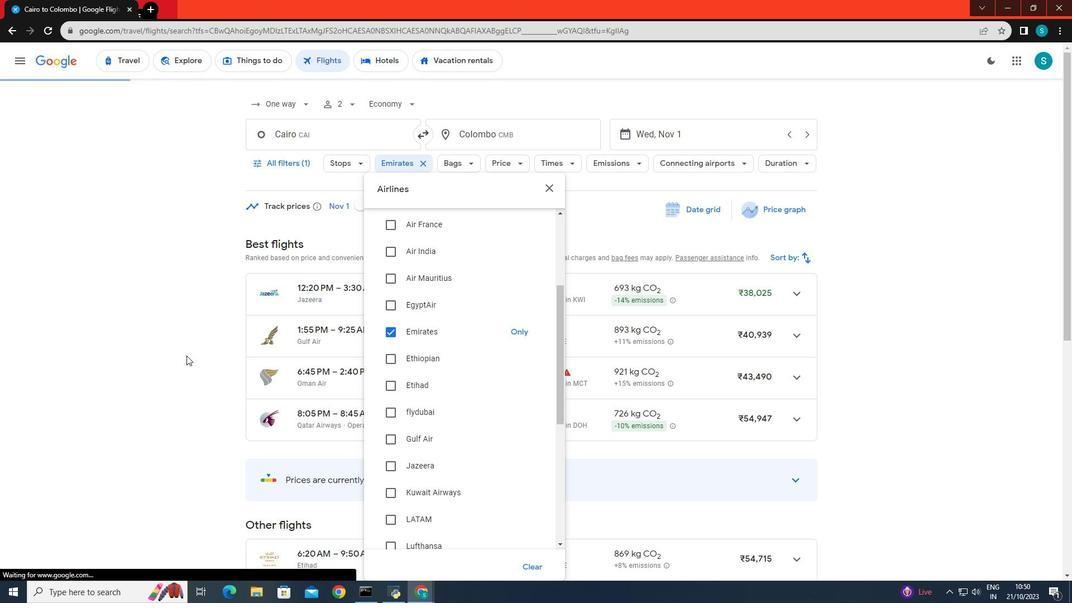 
Action: Mouse pressed left at (186, 355)
Screenshot: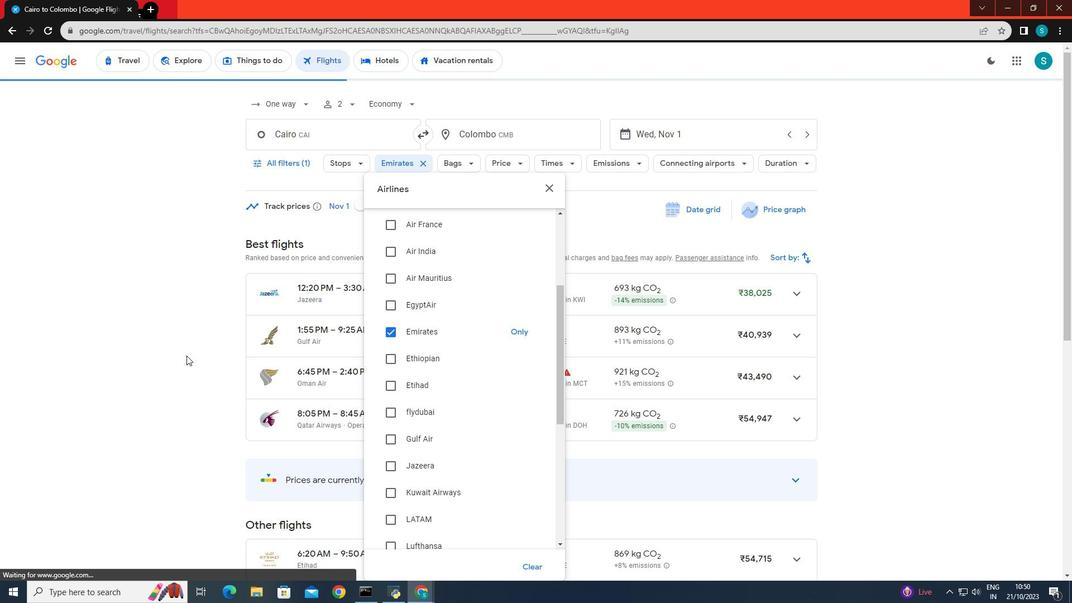 
Action: Mouse moved to (292, 374)
Screenshot: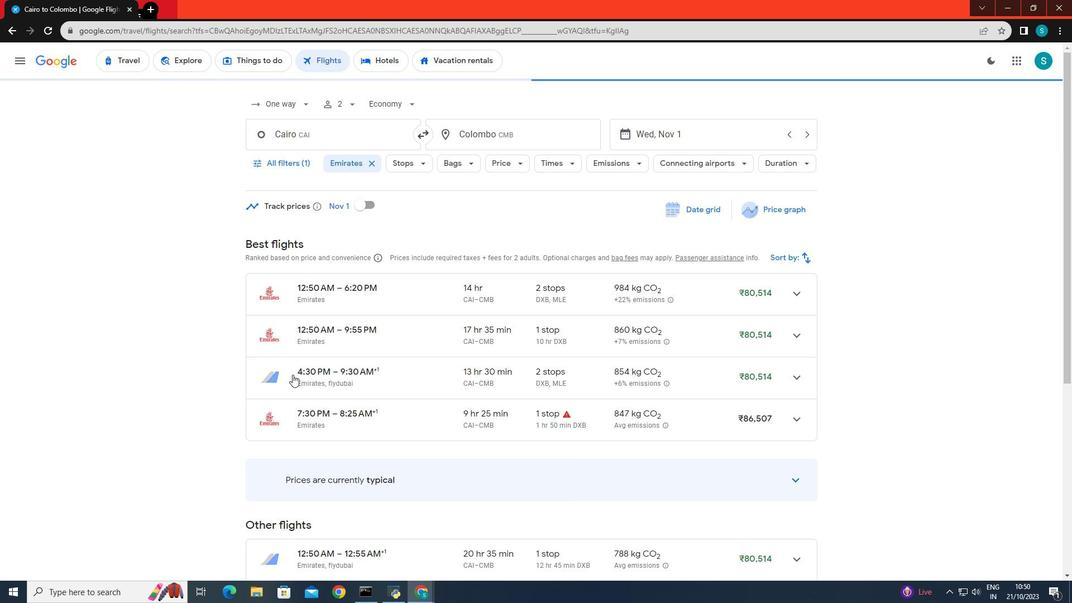 
Action: Mouse scrolled (292, 374) with delta (0, 0)
Screenshot: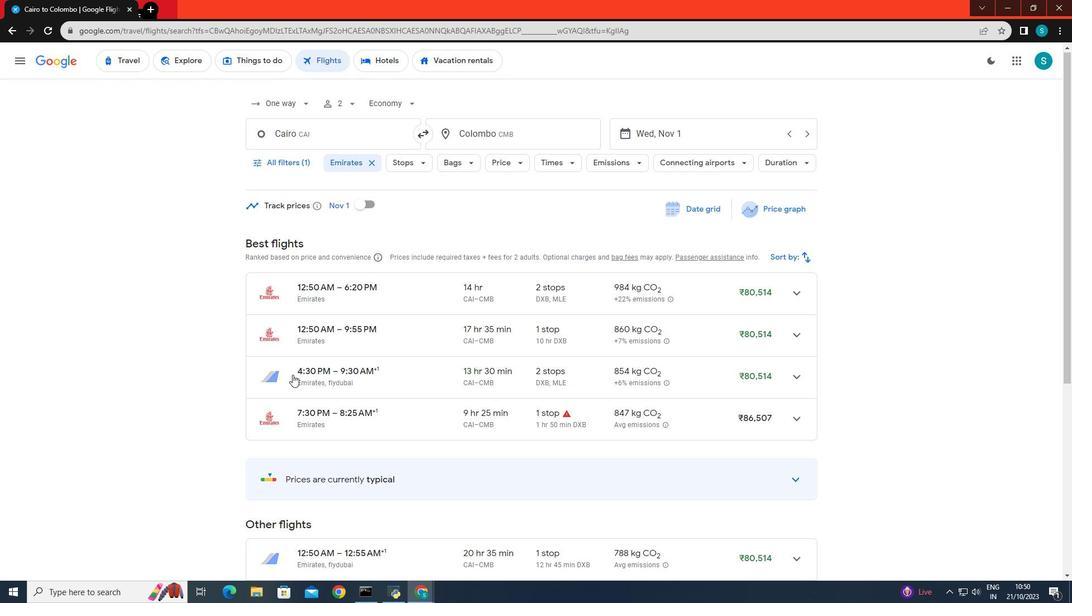 
Action: Mouse scrolled (292, 374) with delta (0, 0)
Screenshot: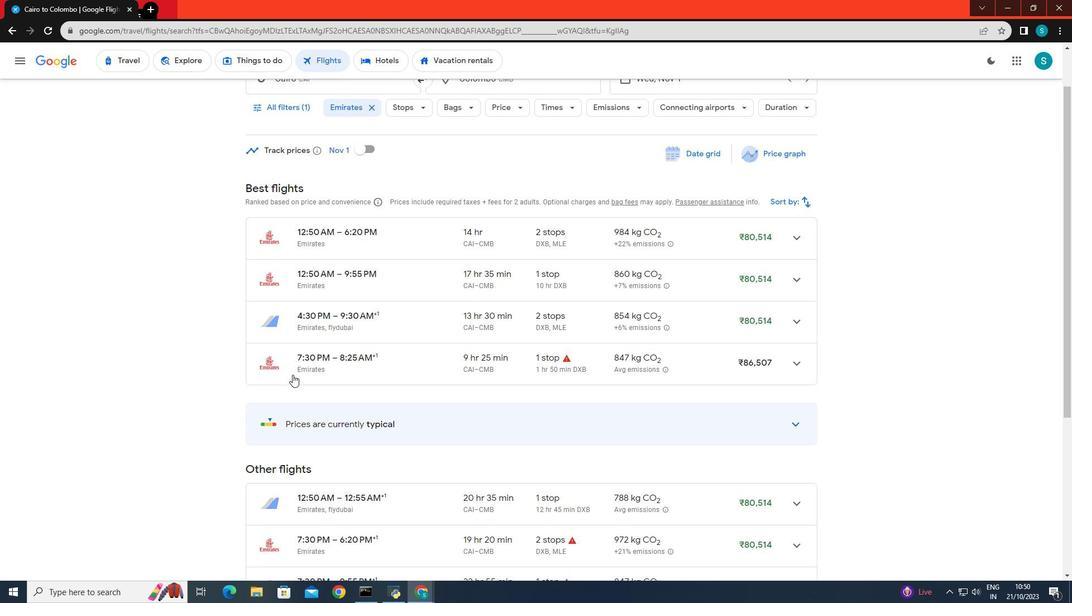 
Action: Mouse scrolled (292, 374) with delta (0, 0)
Screenshot: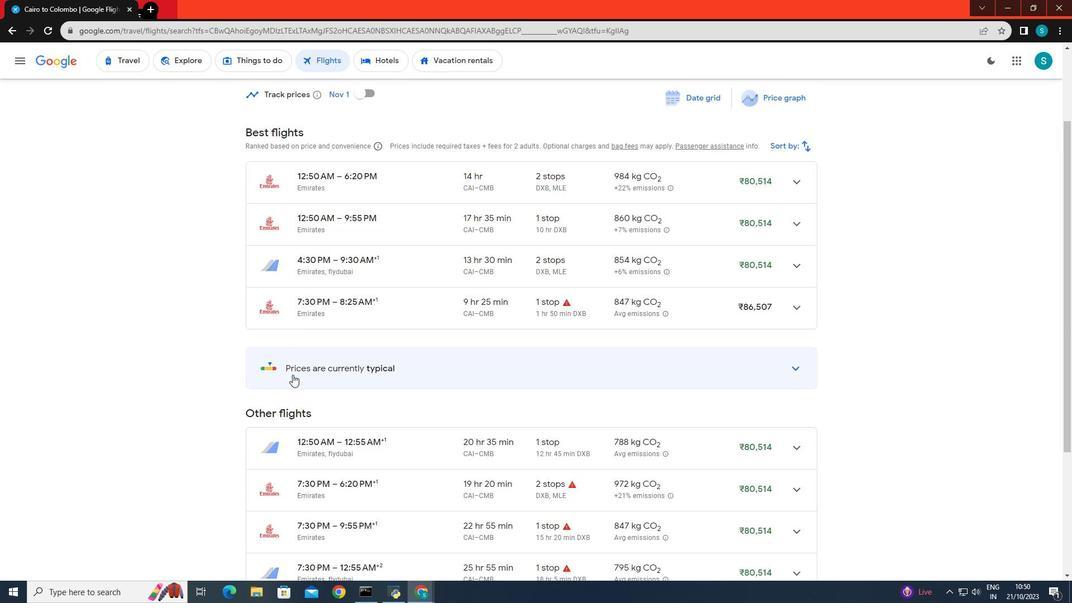 
Action: Mouse scrolled (292, 374) with delta (0, 0)
Screenshot: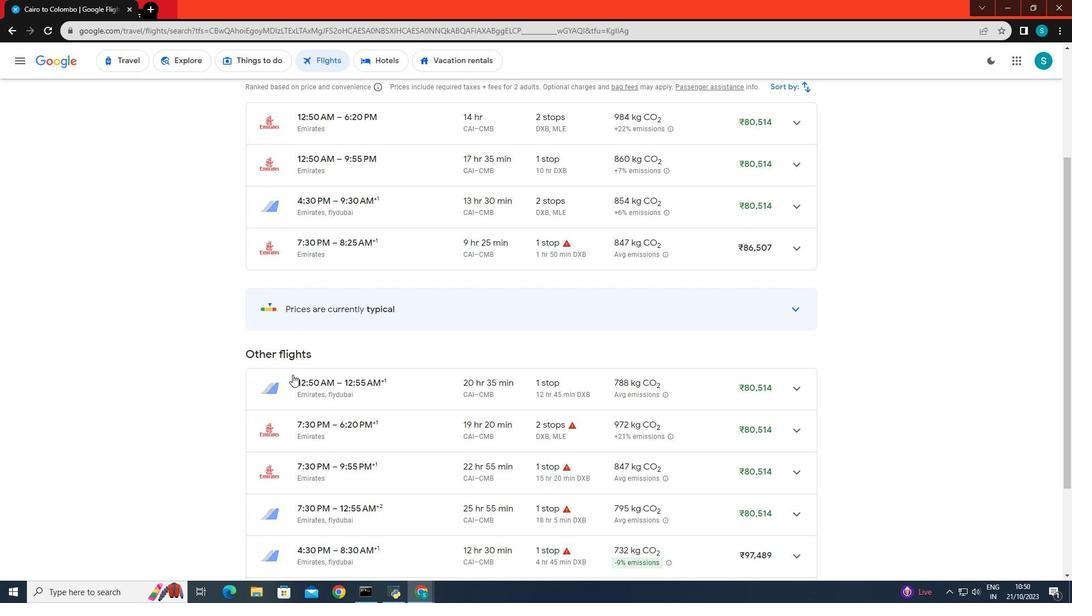 
Action: Mouse scrolled (292, 374) with delta (0, 0)
Screenshot: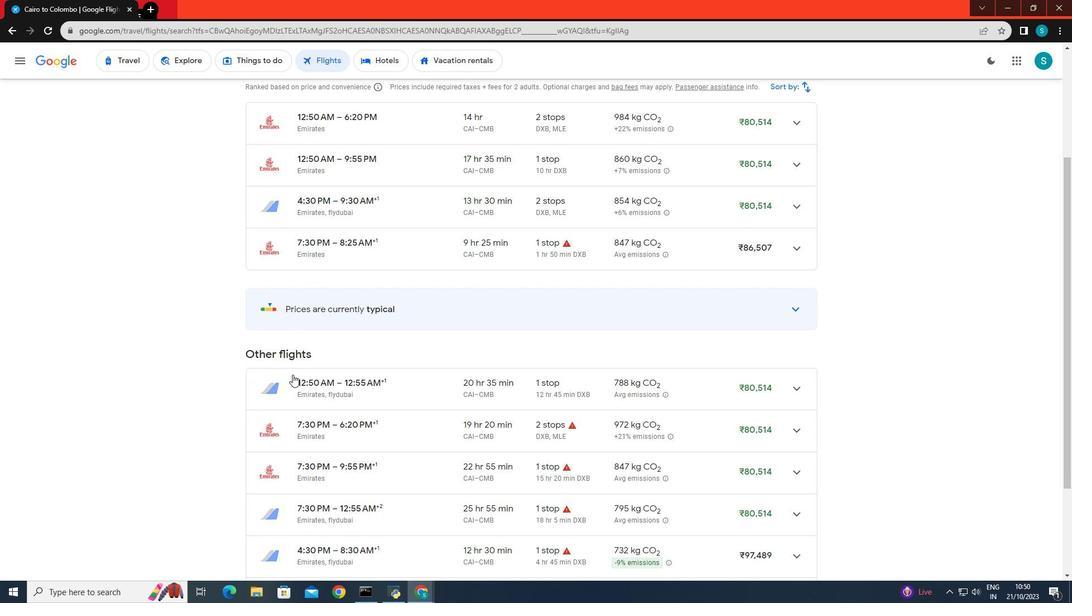 
Action: Mouse scrolled (292, 374) with delta (0, 0)
Screenshot: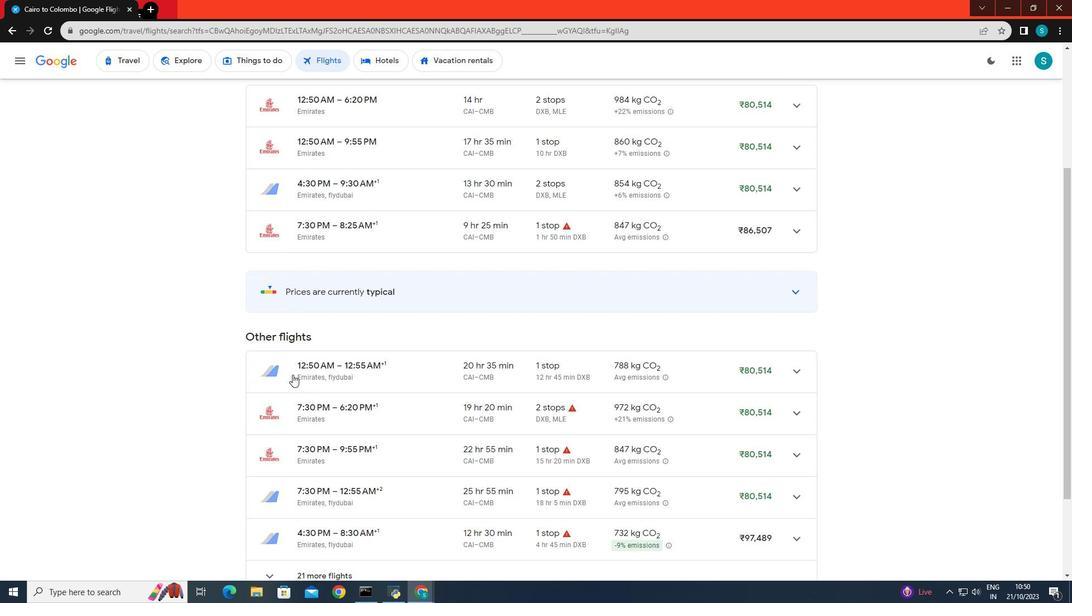 
Action: Mouse scrolled (292, 374) with delta (0, 0)
Screenshot: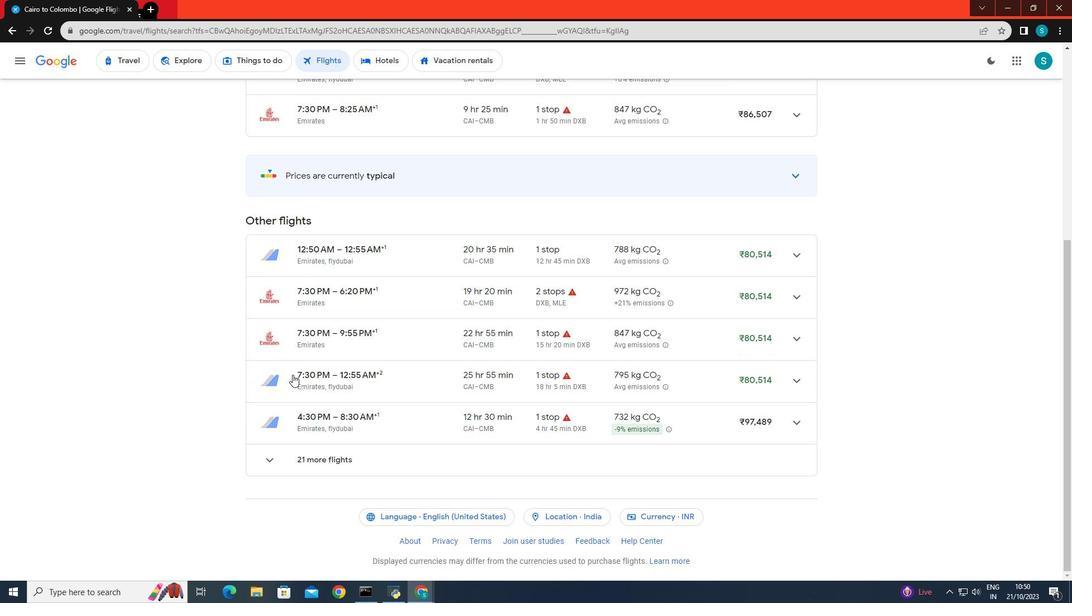
Action: Mouse scrolled (292, 374) with delta (0, 0)
Screenshot: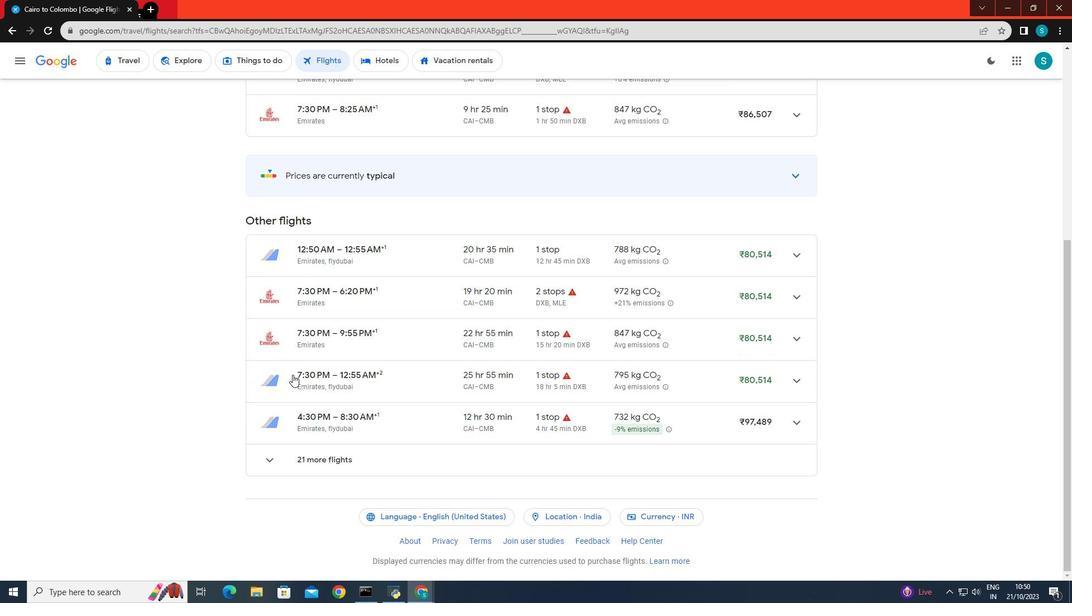 
